 Task: Create a due date automation trigger when advanced on, on the wednesday after a card is due add fields without custom field "Resume" set to a number greater than 1 and lower or equal to 10 at 11:00 AM.
Action: Mouse moved to (814, 256)
Screenshot: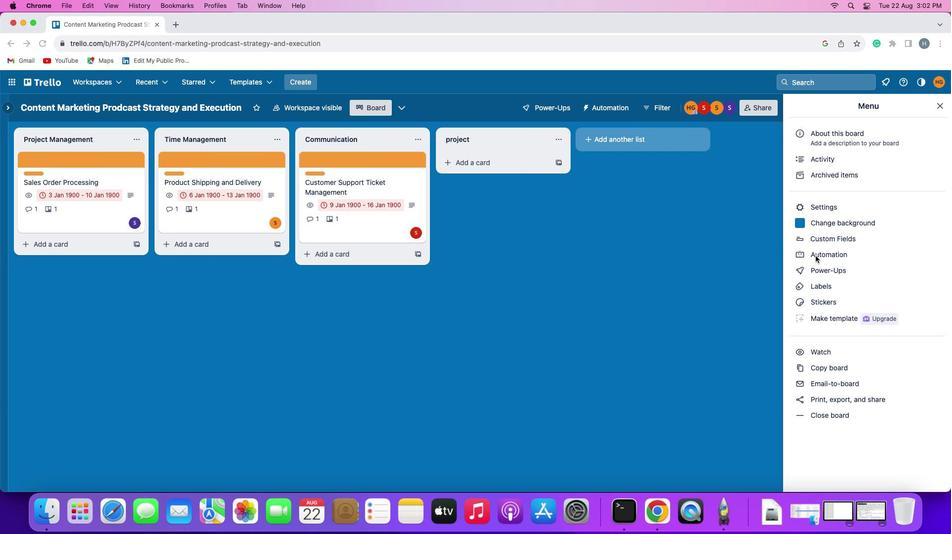 
Action: Mouse pressed left at (814, 256)
Screenshot: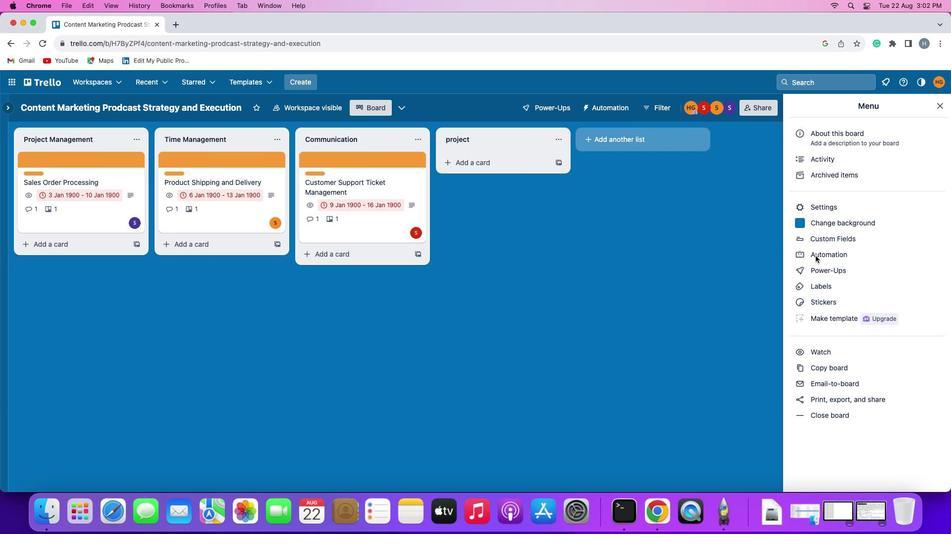 
Action: Mouse pressed left at (814, 256)
Screenshot: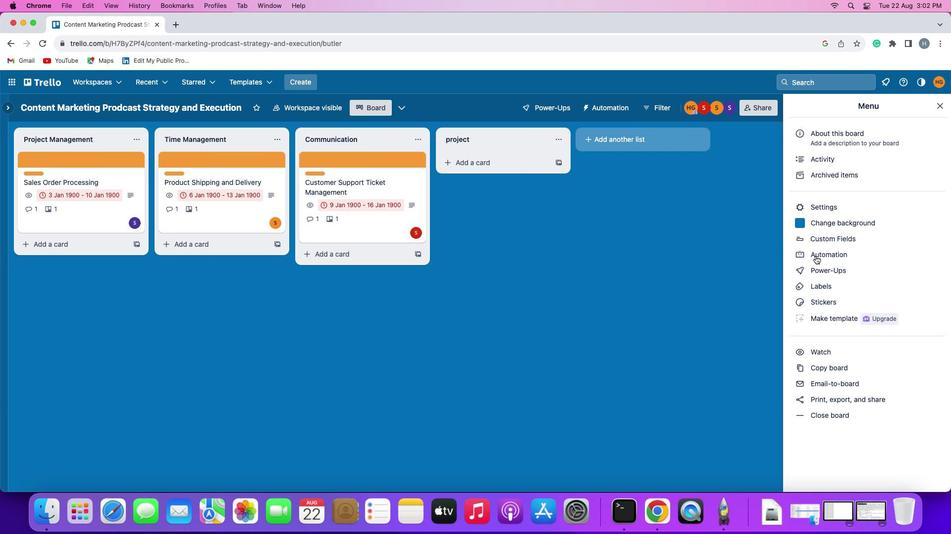 
Action: Mouse moved to (74, 230)
Screenshot: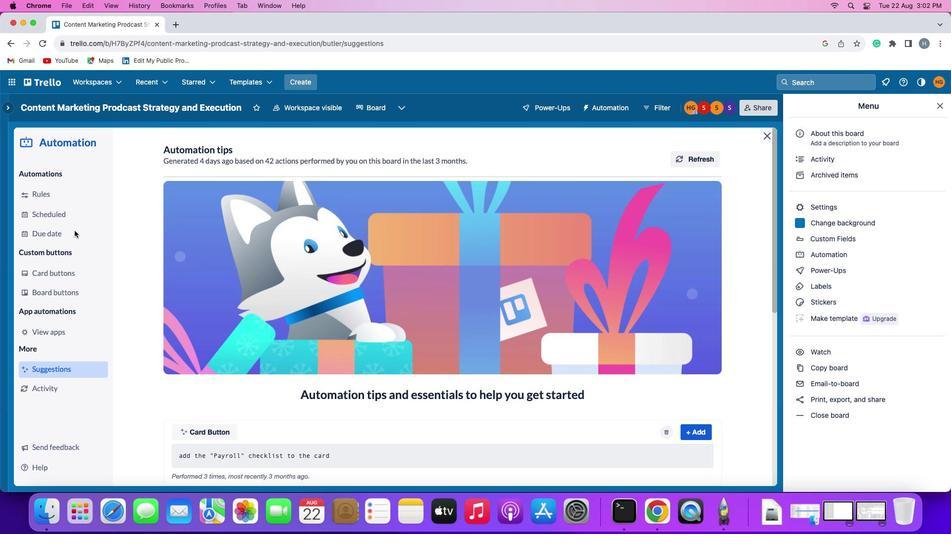 
Action: Mouse pressed left at (74, 230)
Screenshot: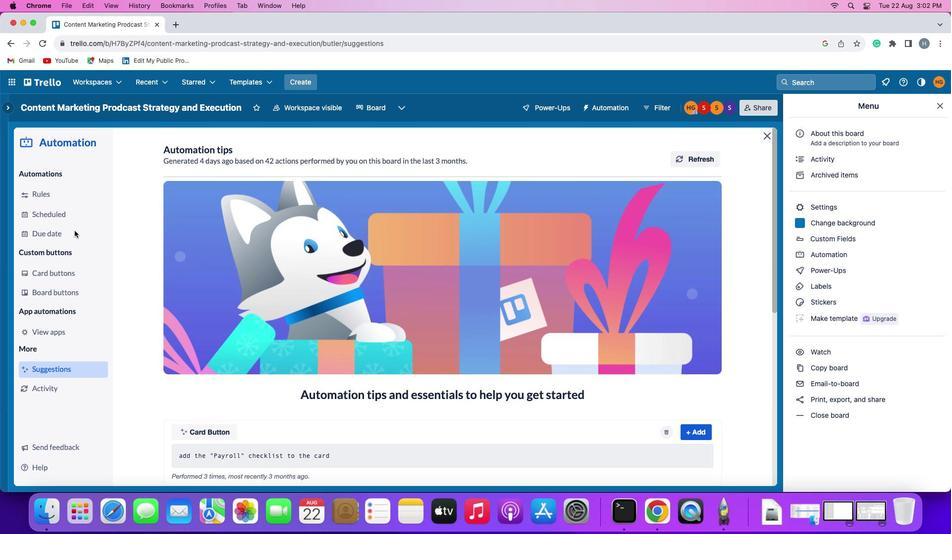 
Action: Mouse moved to (654, 150)
Screenshot: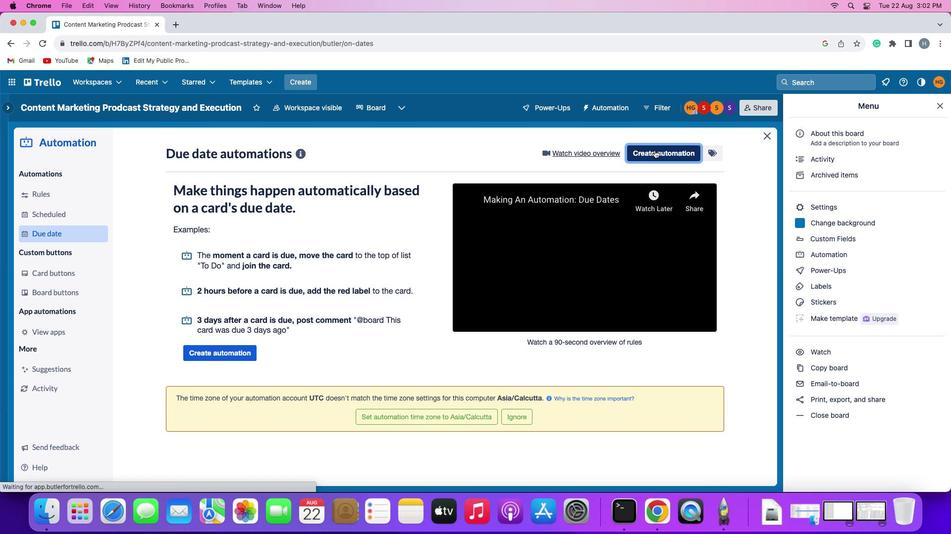 
Action: Mouse pressed left at (654, 150)
Screenshot: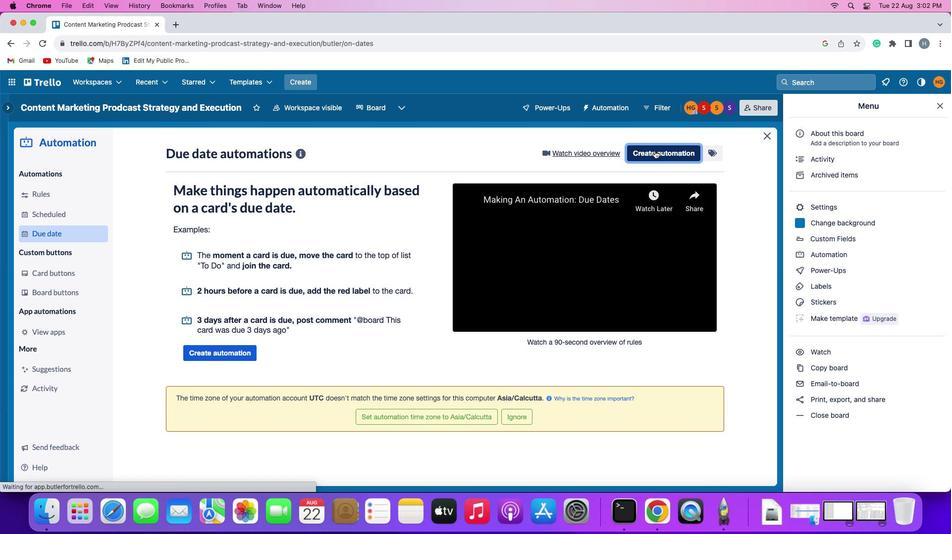 
Action: Mouse moved to (193, 250)
Screenshot: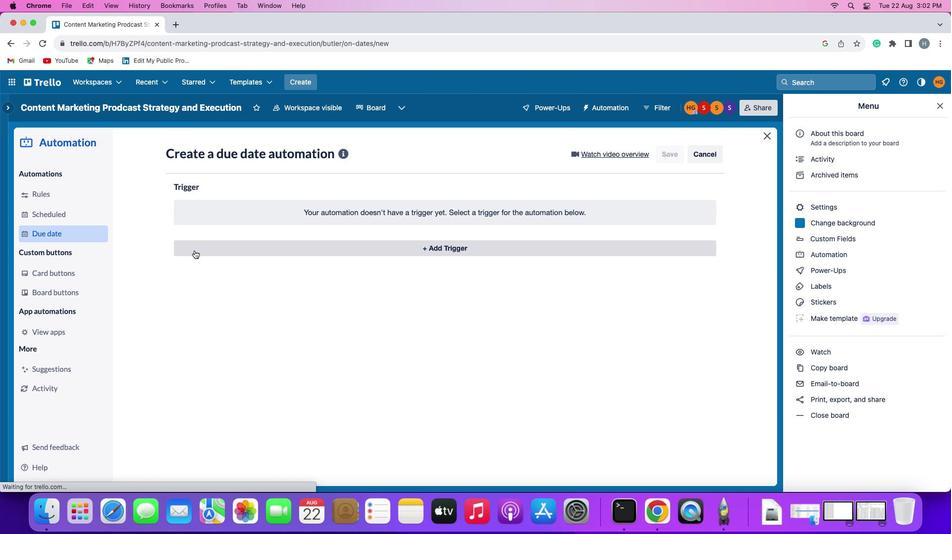 
Action: Mouse pressed left at (193, 250)
Screenshot: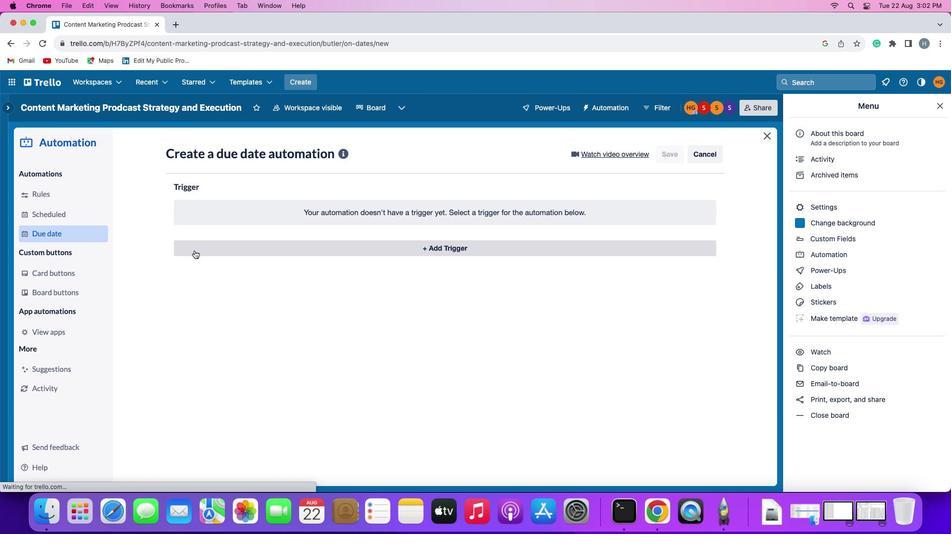 
Action: Mouse moved to (206, 434)
Screenshot: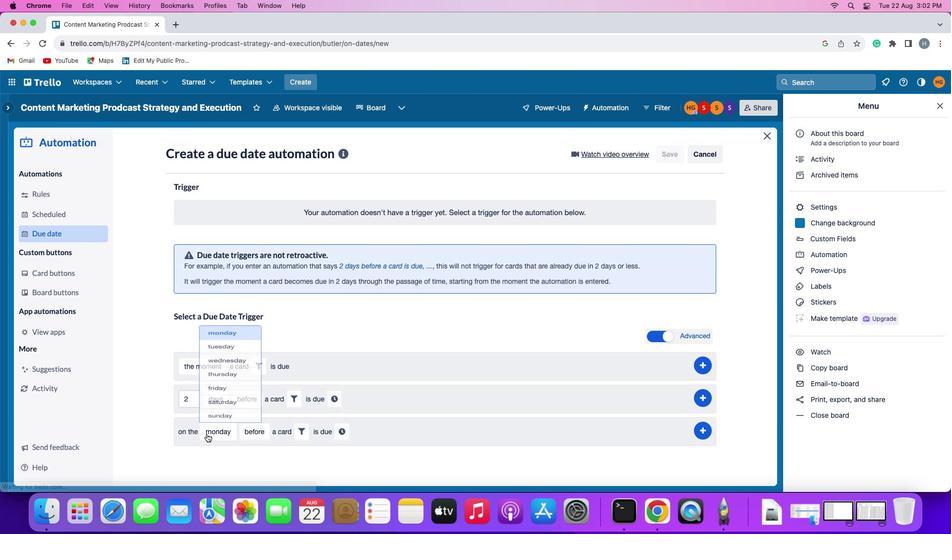 
Action: Mouse pressed left at (206, 434)
Screenshot: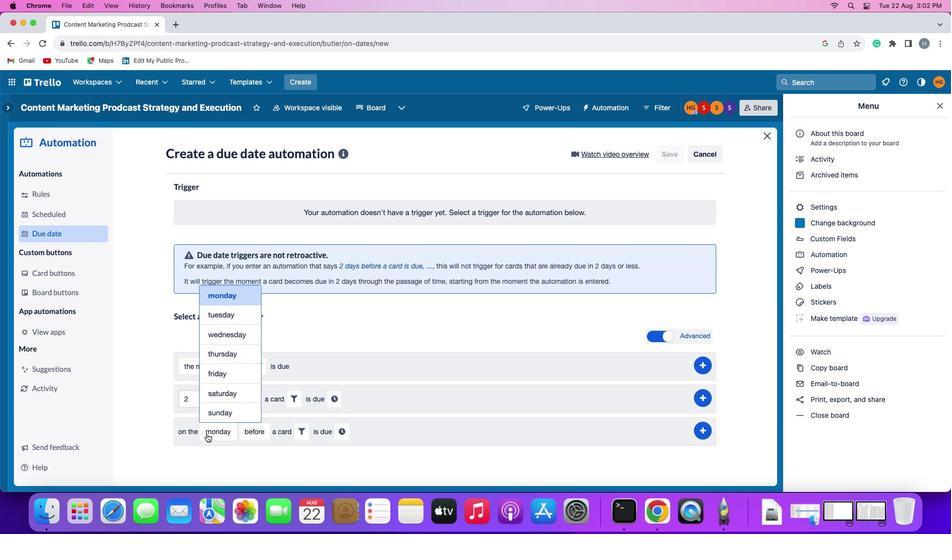 
Action: Mouse moved to (227, 332)
Screenshot: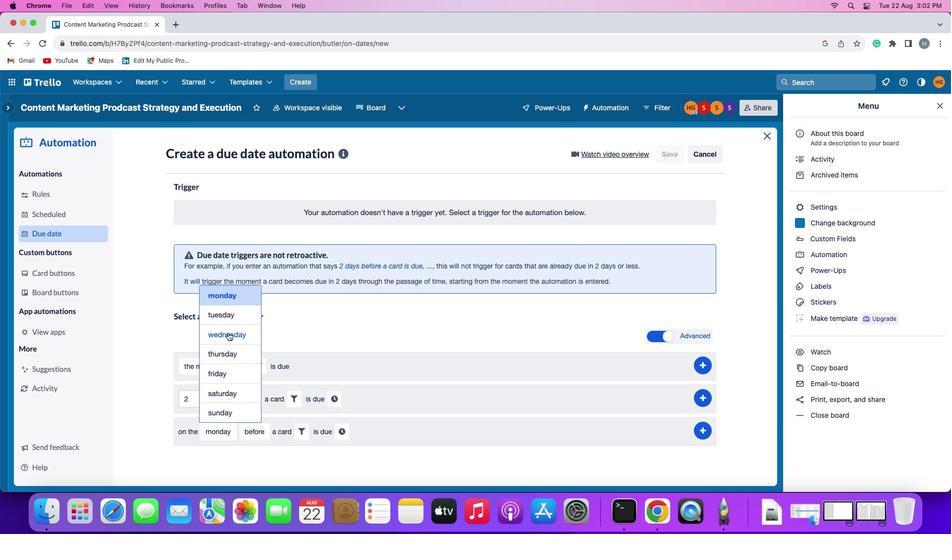 
Action: Mouse pressed left at (227, 332)
Screenshot: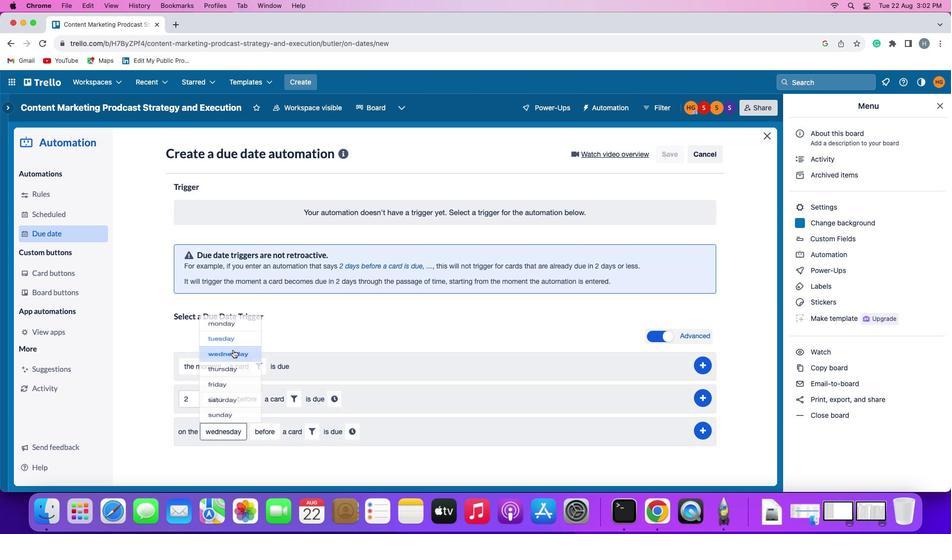 
Action: Mouse moved to (264, 423)
Screenshot: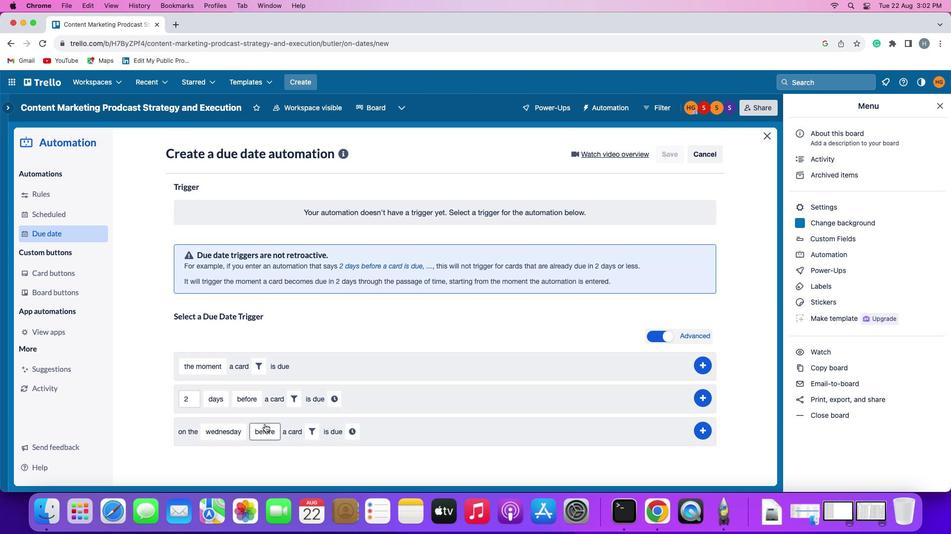 
Action: Mouse pressed left at (264, 423)
Screenshot: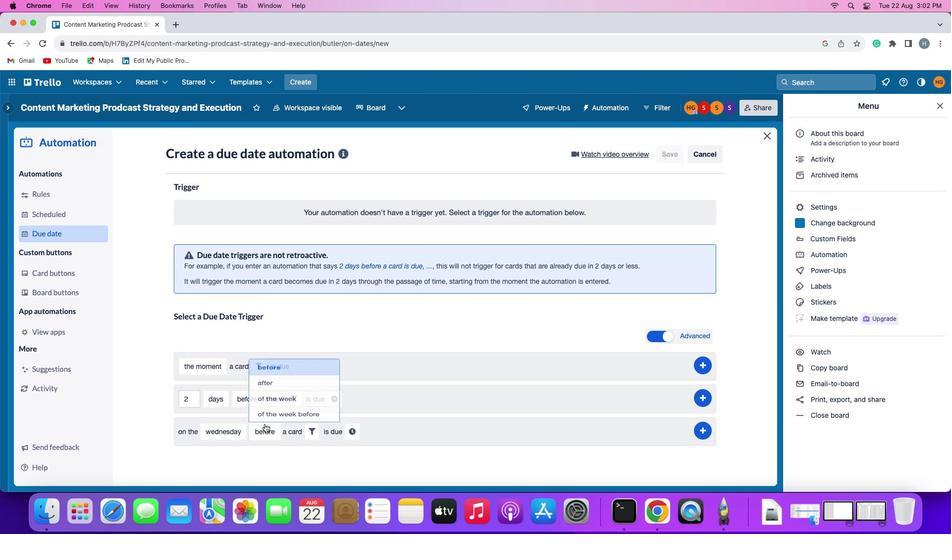 
Action: Mouse moved to (275, 378)
Screenshot: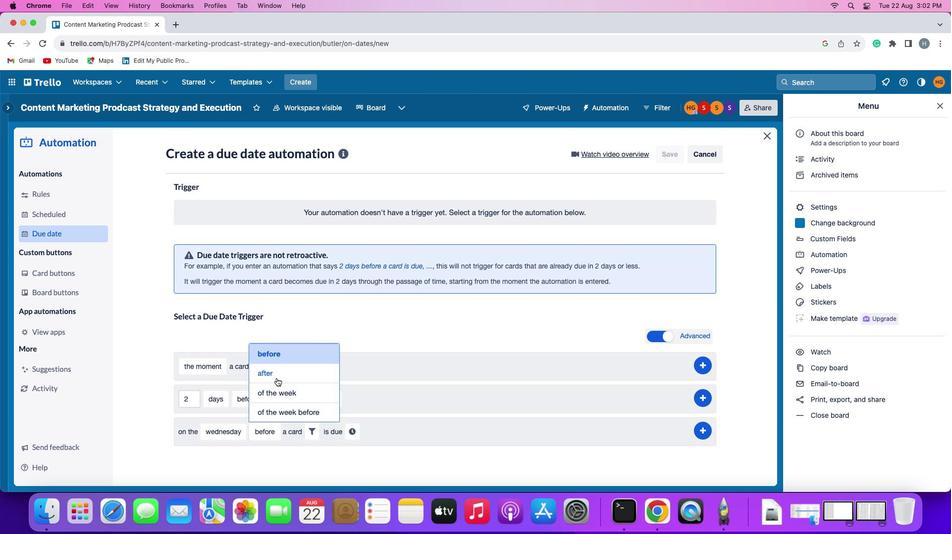 
Action: Mouse pressed left at (275, 378)
Screenshot: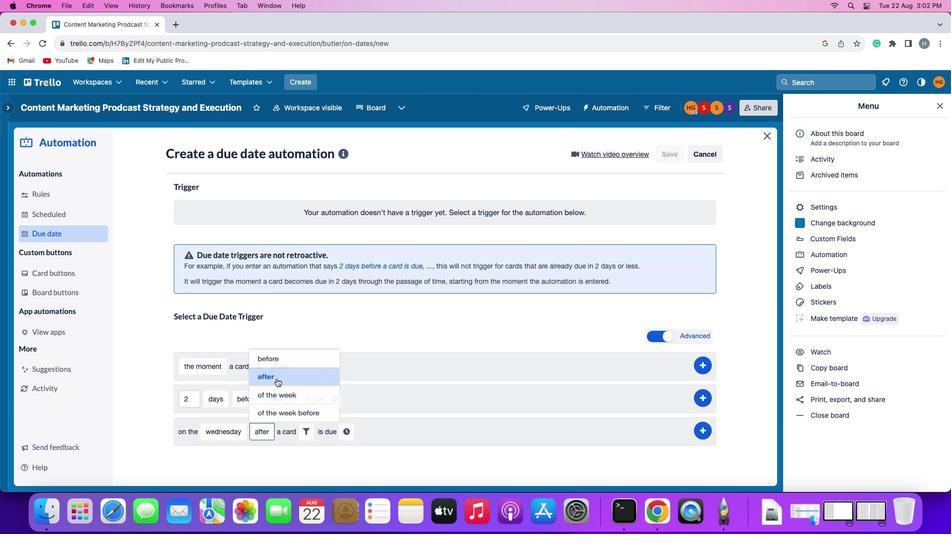 
Action: Mouse moved to (301, 427)
Screenshot: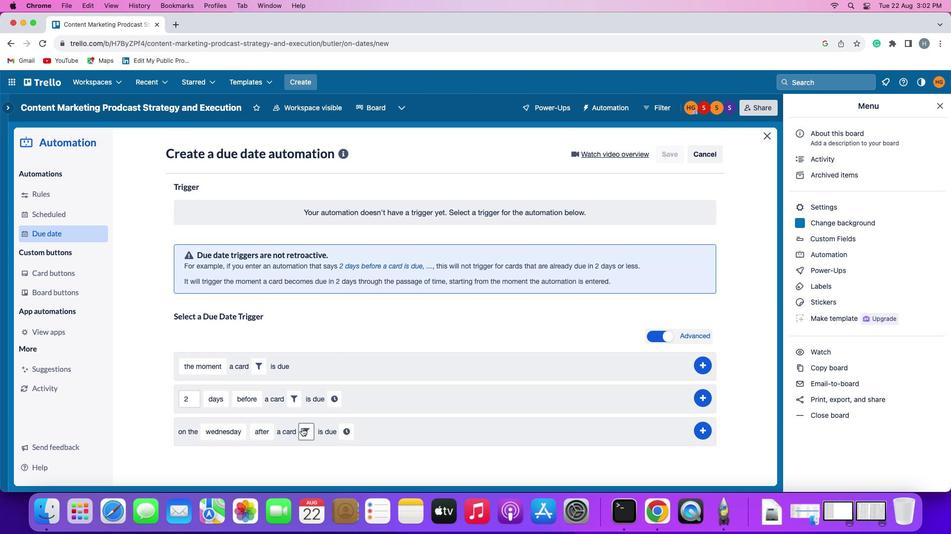 
Action: Mouse pressed left at (301, 427)
Screenshot: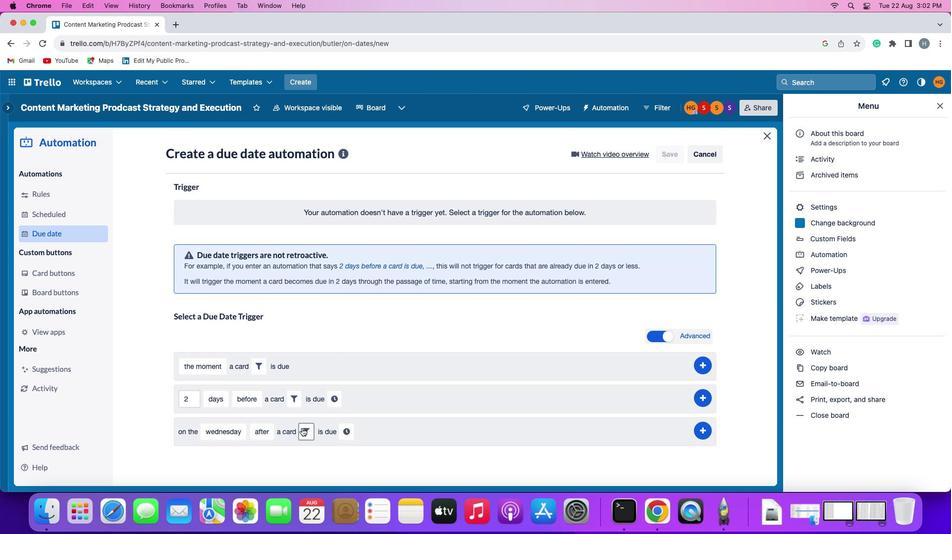 
Action: Mouse moved to (467, 463)
Screenshot: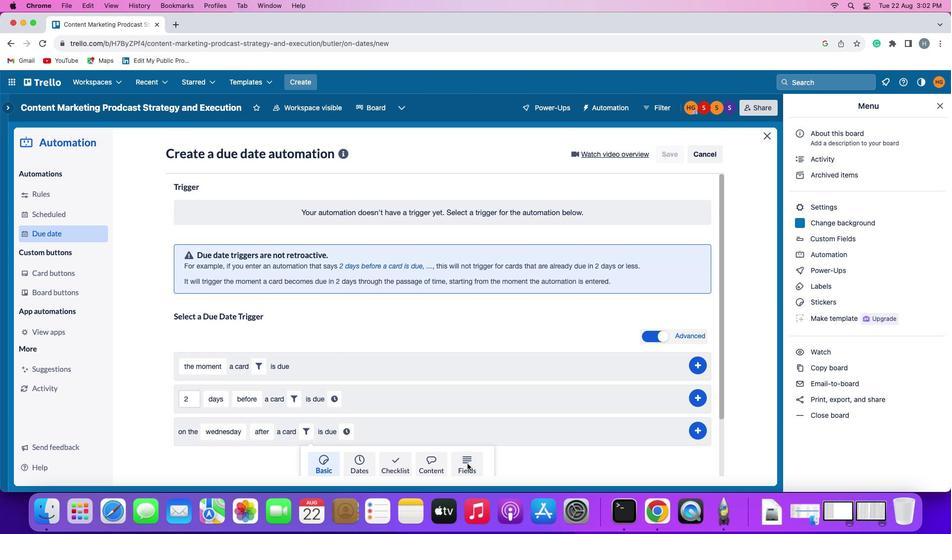 
Action: Mouse pressed left at (467, 463)
Screenshot: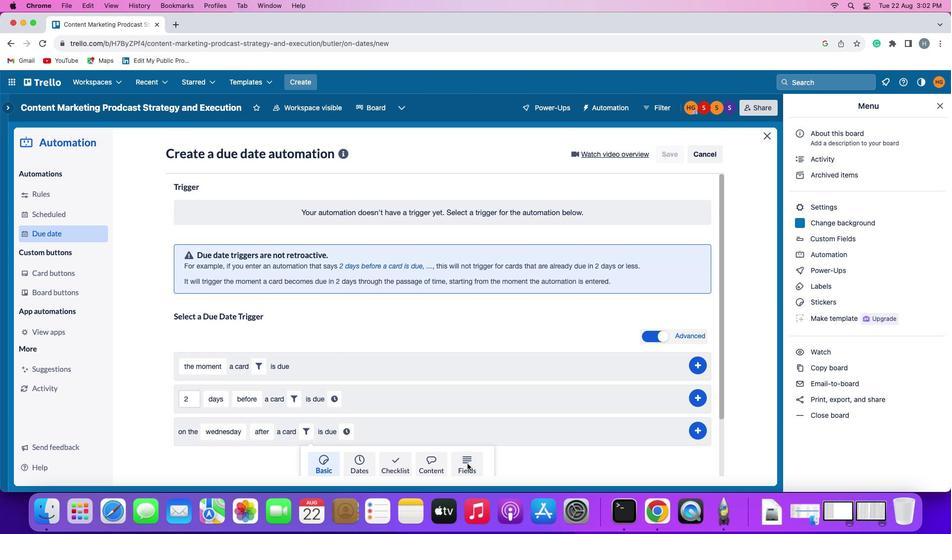 
Action: Mouse moved to (284, 454)
Screenshot: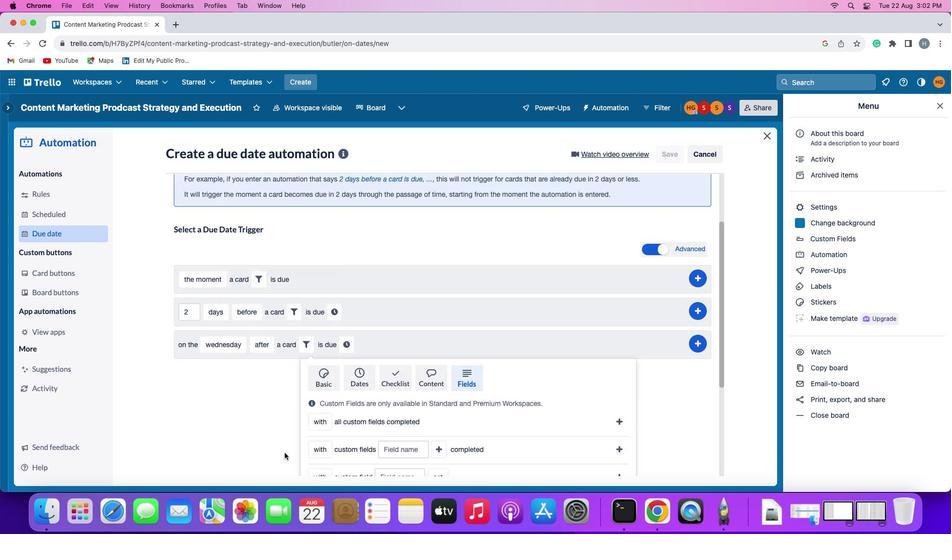 
Action: Mouse scrolled (284, 454) with delta (0, 0)
Screenshot: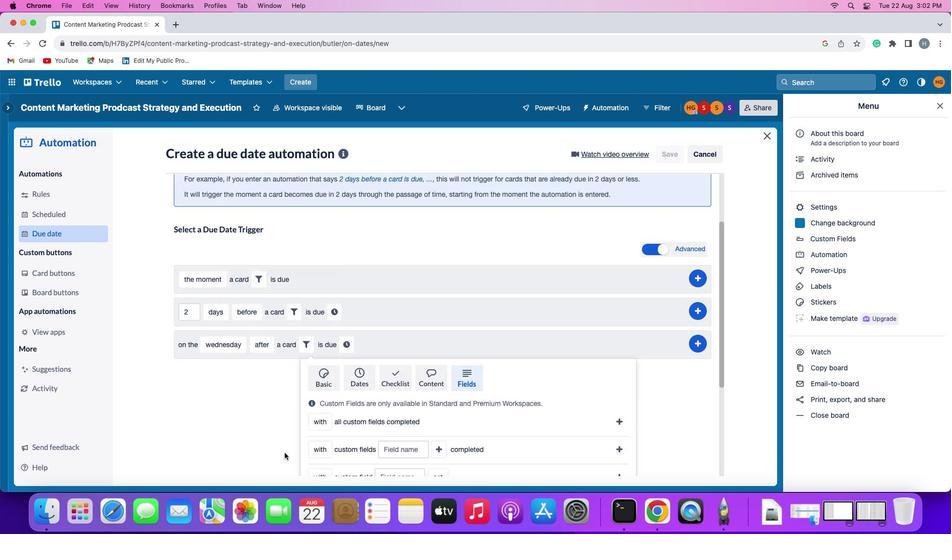 
Action: Mouse scrolled (284, 454) with delta (0, 0)
Screenshot: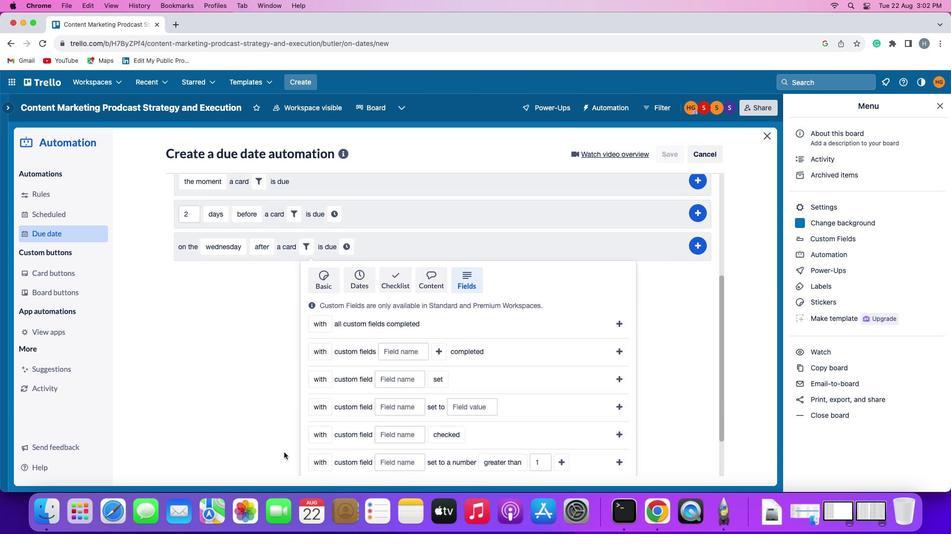 
Action: Mouse scrolled (284, 454) with delta (0, -1)
Screenshot: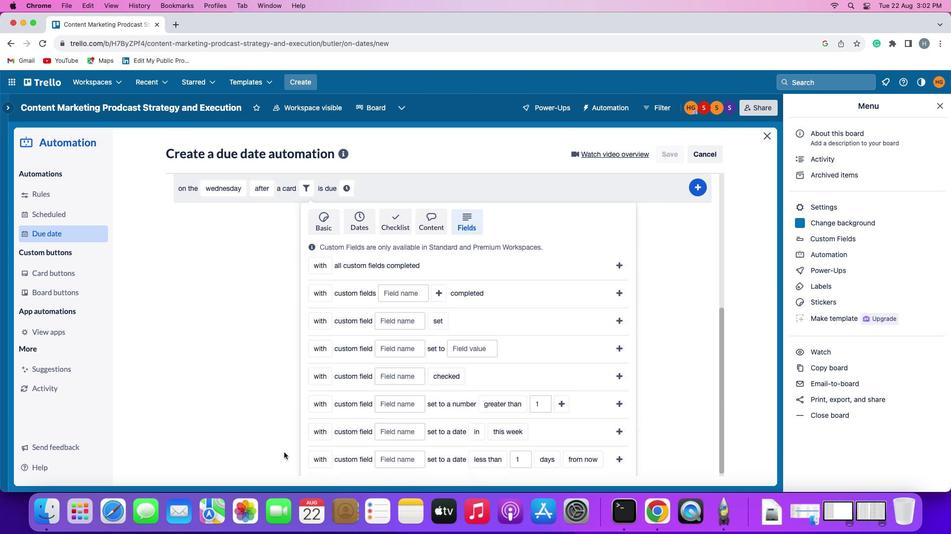 
Action: Mouse scrolled (284, 454) with delta (0, -2)
Screenshot: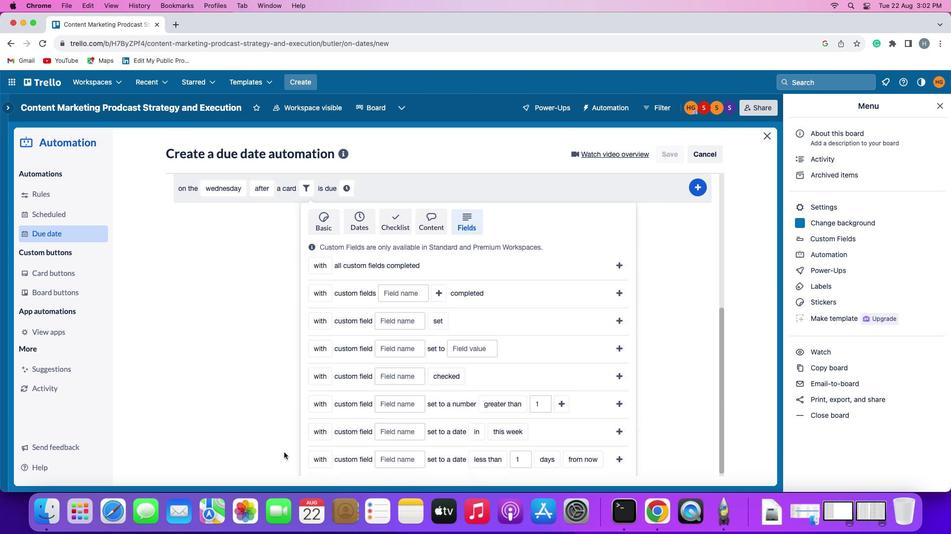 
Action: Mouse moved to (284, 453)
Screenshot: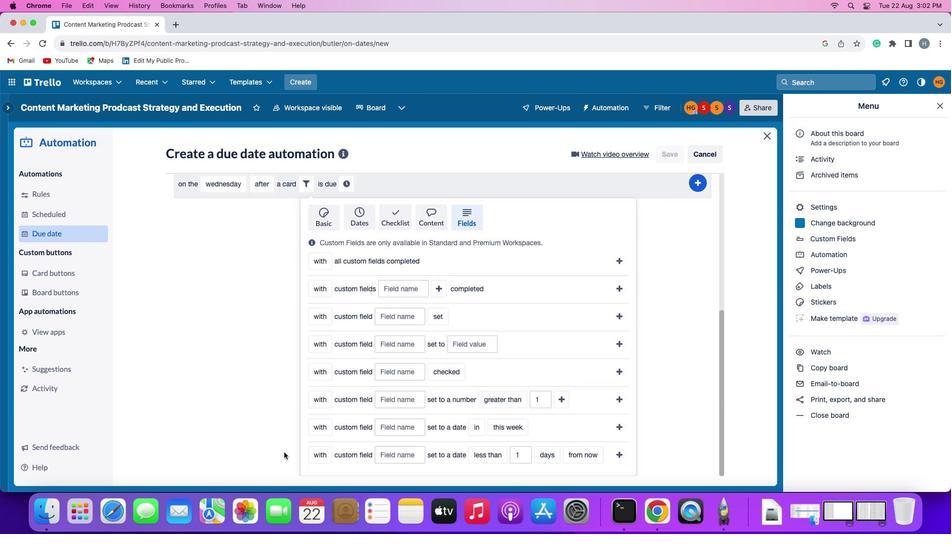 
Action: Mouse scrolled (284, 453) with delta (0, -2)
Screenshot: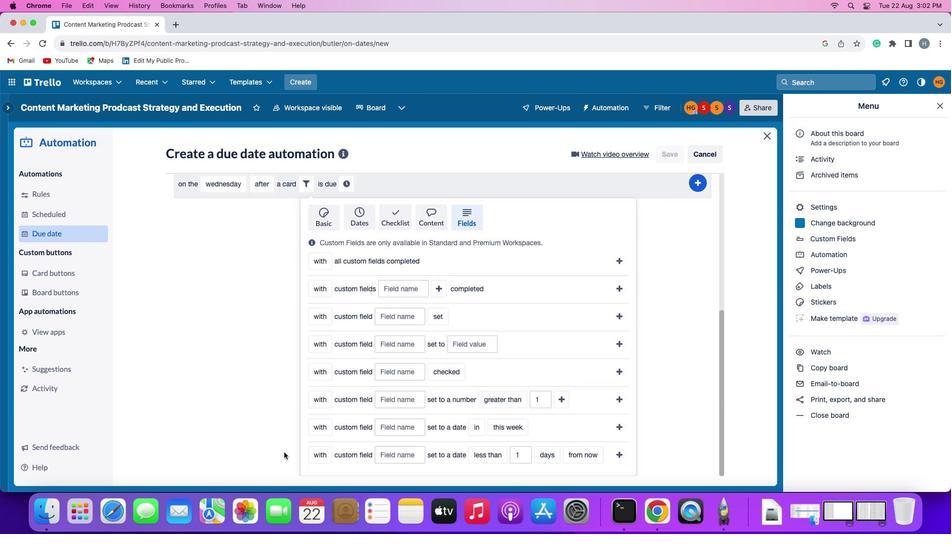 
Action: Mouse moved to (283, 452)
Screenshot: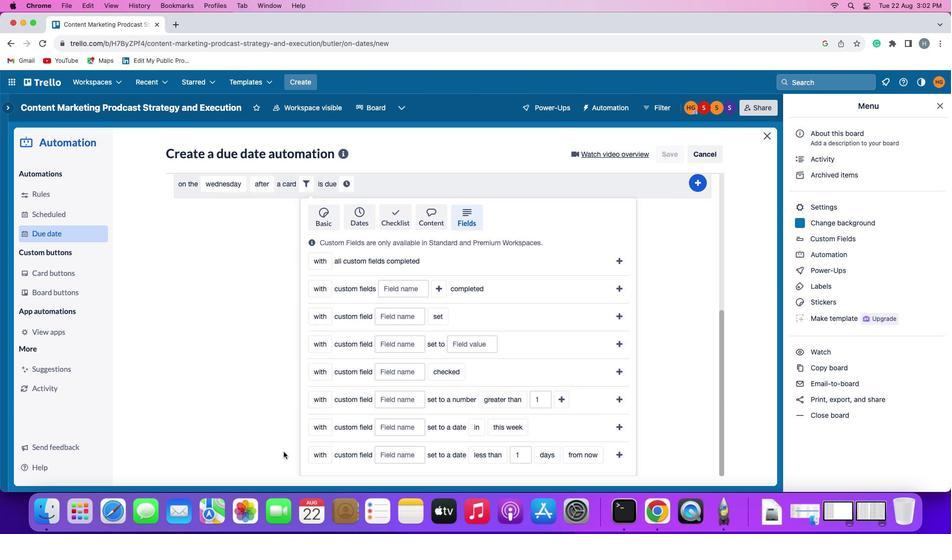 
Action: Mouse scrolled (283, 452) with delta (0, 0)
Screenshot: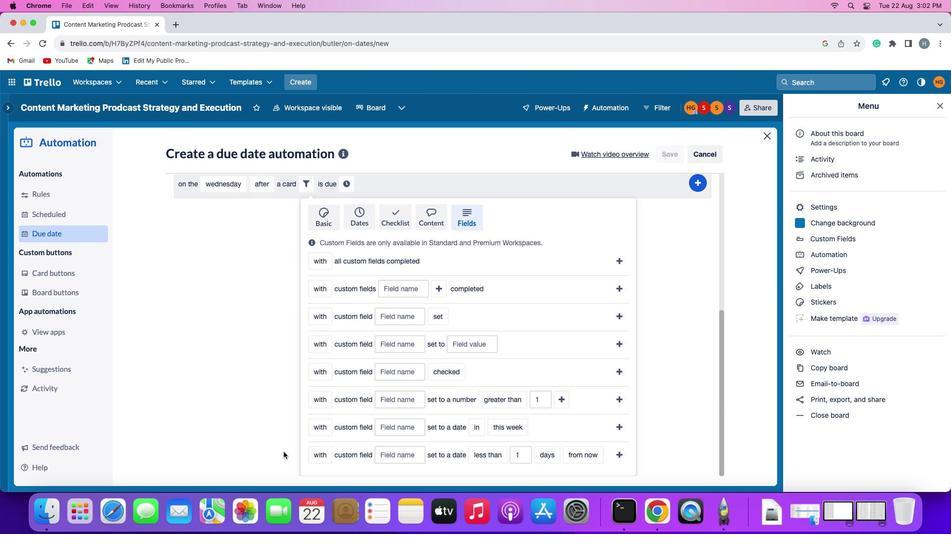 
Action: Mouse moved to (283, 452)
Screenshot: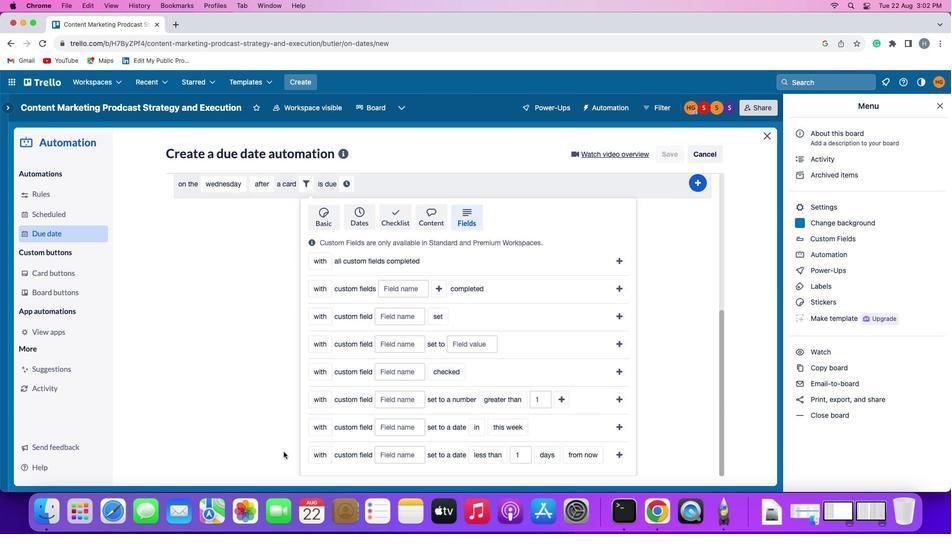 
Action: Mouse scrolled (283, 452) with delta (0, 0)
Screenshot: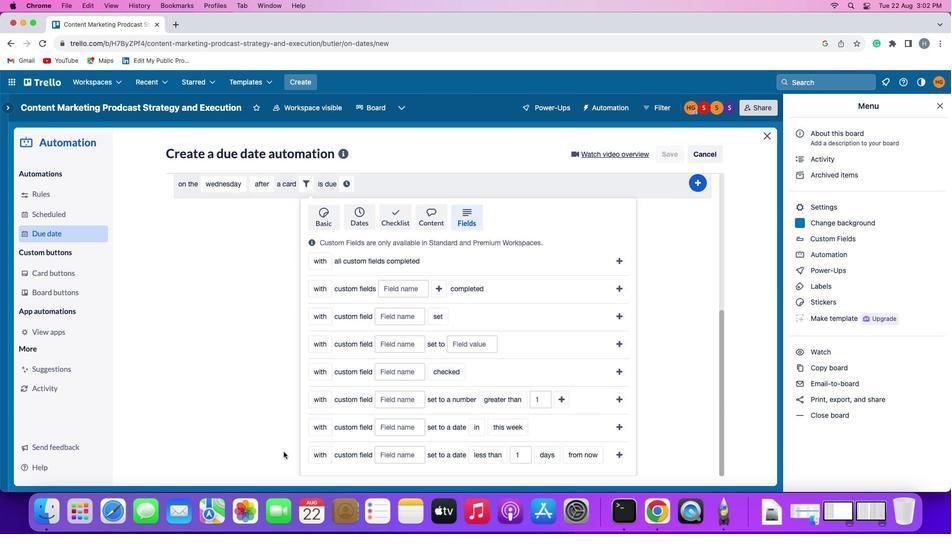 
Action: Mouse scrolled (283, 452) with delta (0, -1)
Screenshot: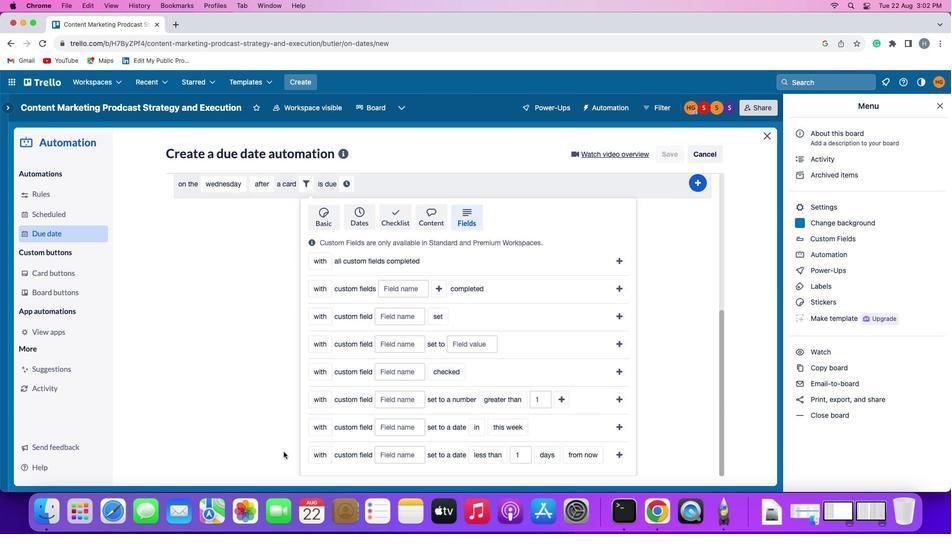 
Action: Mouse scrolled (283, 452) with delta (0, -2)
Screenshot: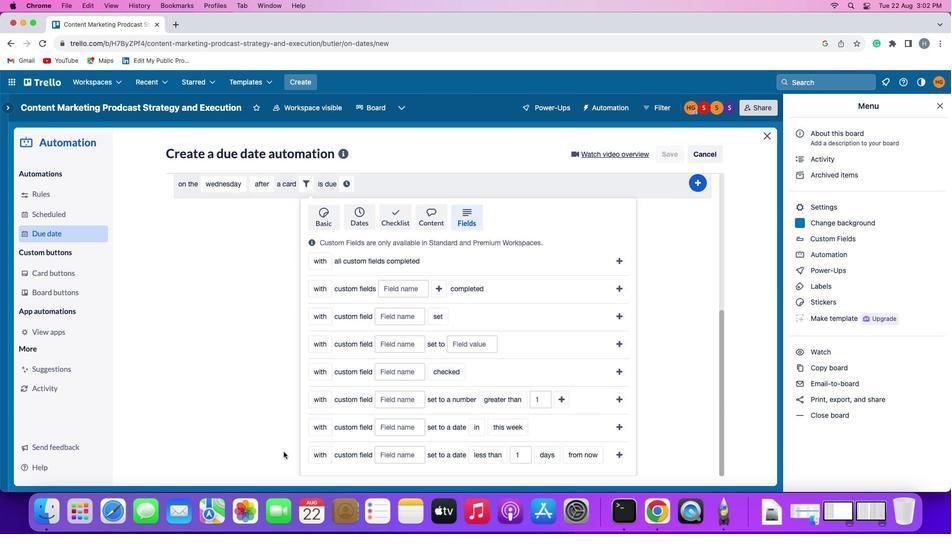 
Action: Mouse scrolled (283, 452) with delta (0, -2)
Screenshot: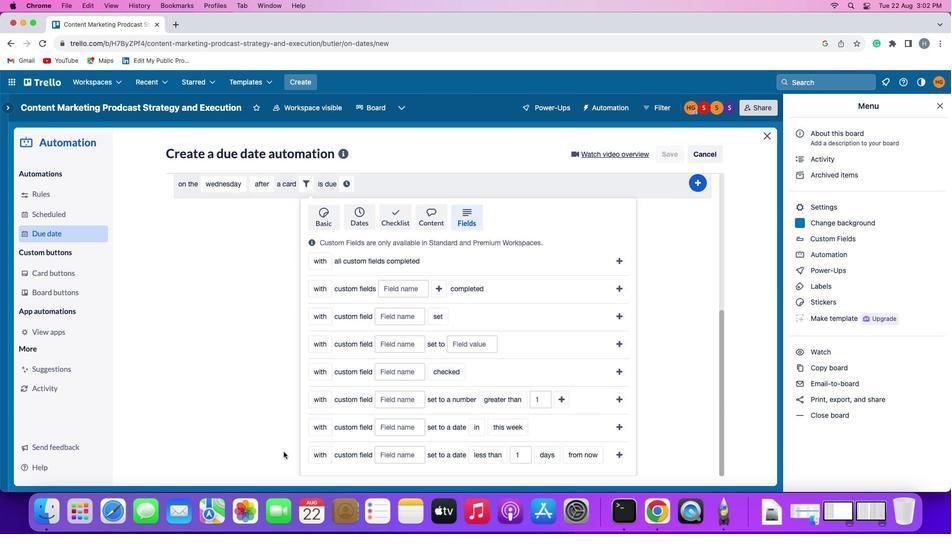 
Action: Mouse scrolled (283, 452) with delta (0, 0)
Screenshot: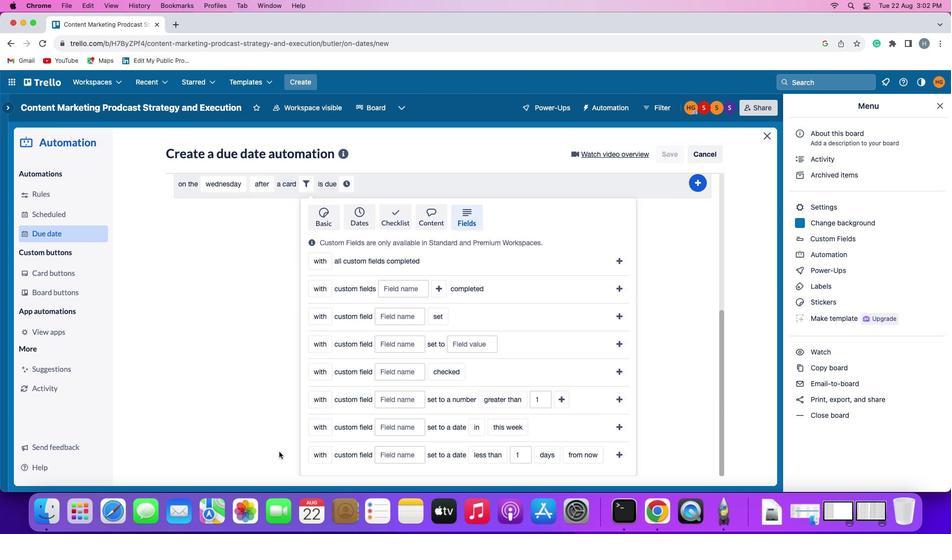 
Action: Mouse scrolled (283, 452) with delta (0, 0)
Screenshot: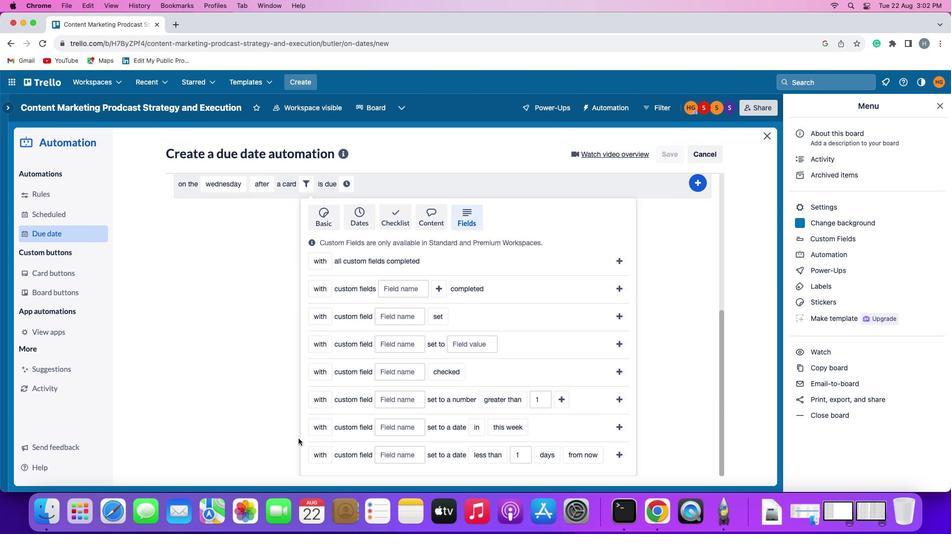
Action: Mouse moved to (318, 401)
Screenshot: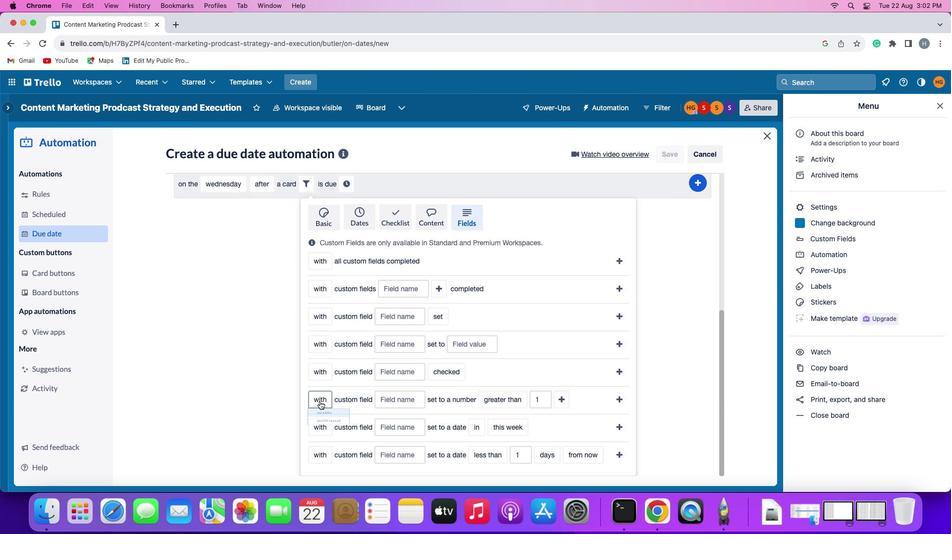 
Action: Mouse pressed left at (318, 401)
Screenshot: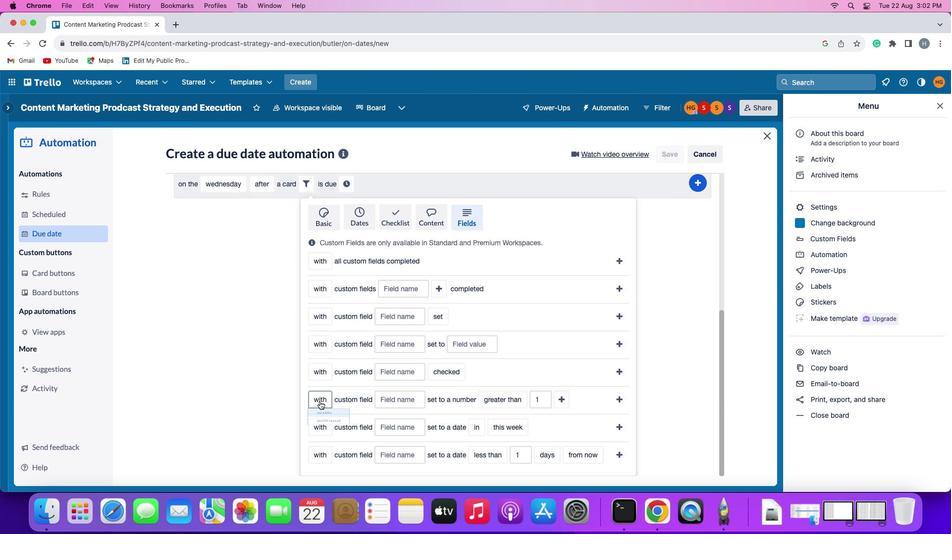 
Action: Mouse moved to (325, 436)
Screenshot: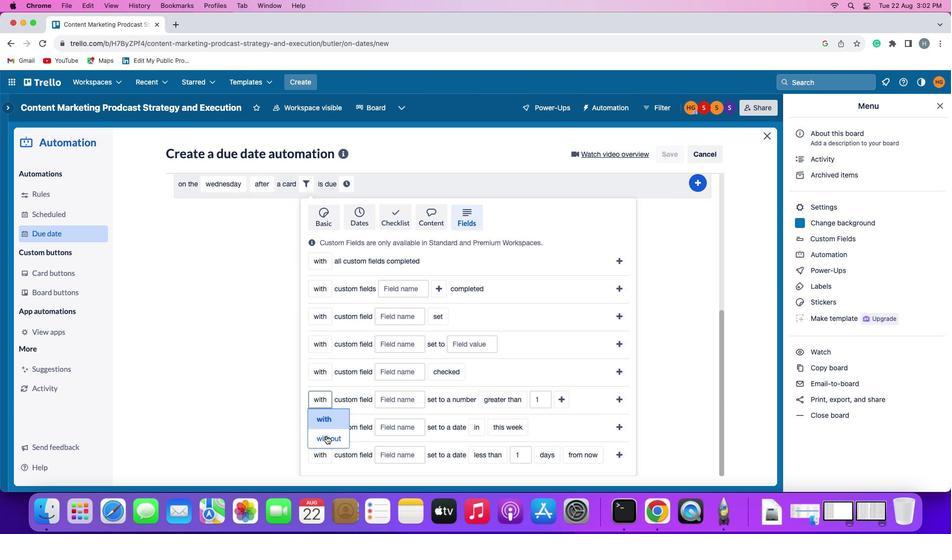 
Action: Mouse pressed left at (325, 436)
Screenshot: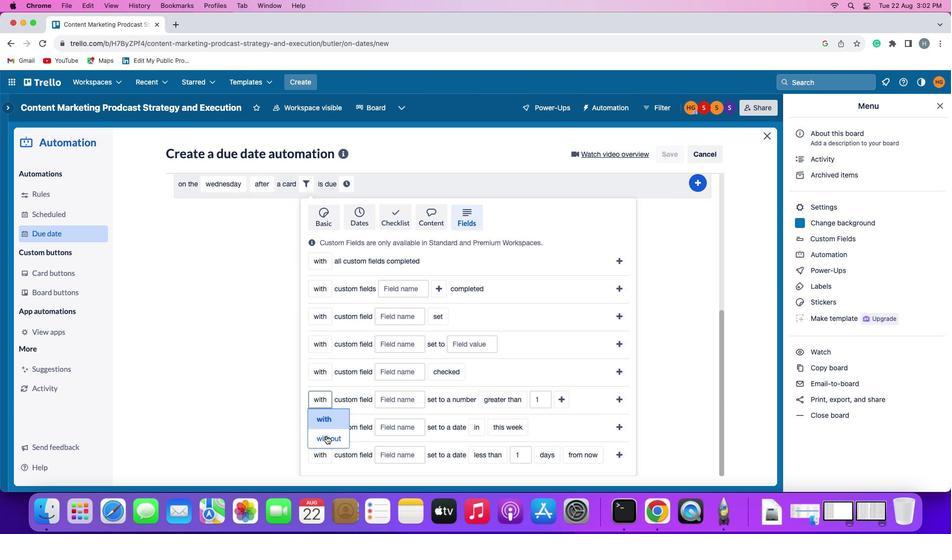 
Action: Mouse moved to (406, 395)
Screenshot: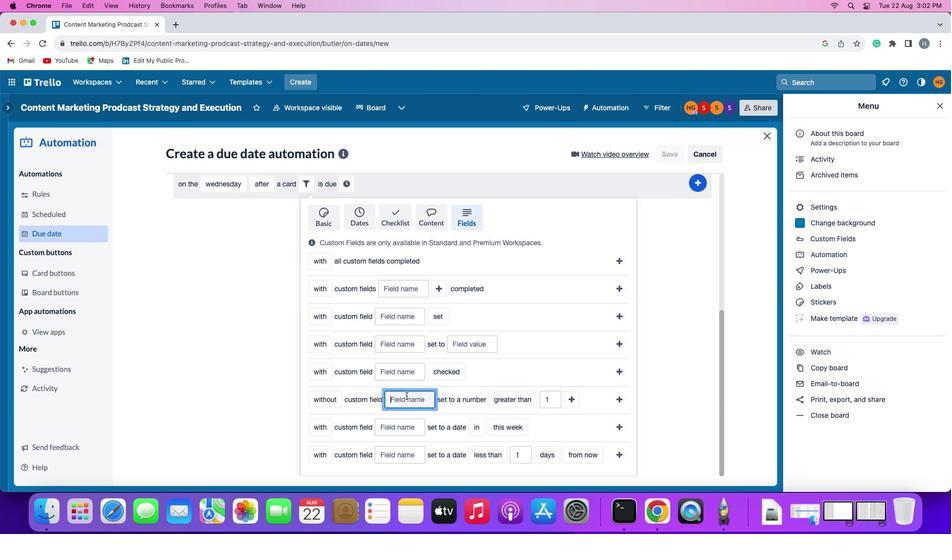
Action: Mouse pressed left at (406, 395)
Screenshot: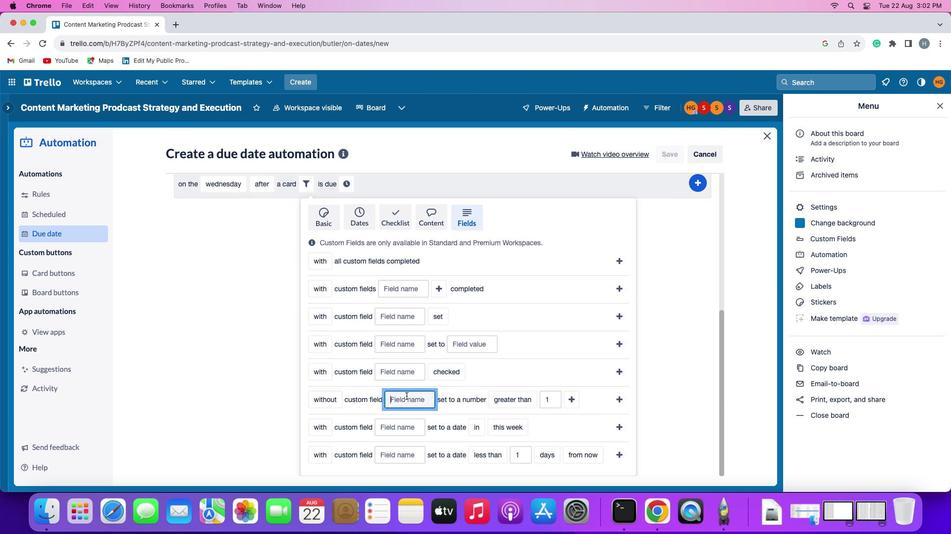 
Action: Key pressed Key.shift'R''e''s'
Screenshot: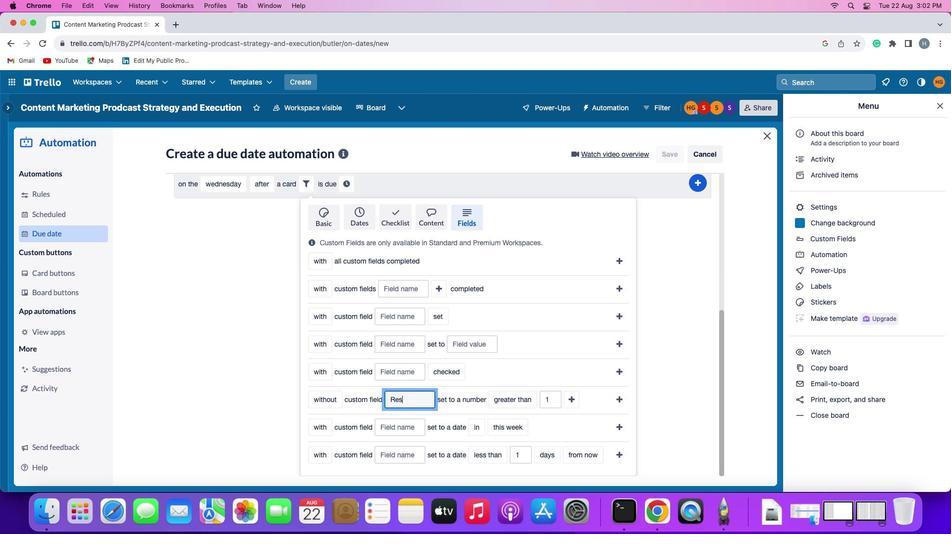 
Action: Mouse moved to (406, 396)
Screenshot: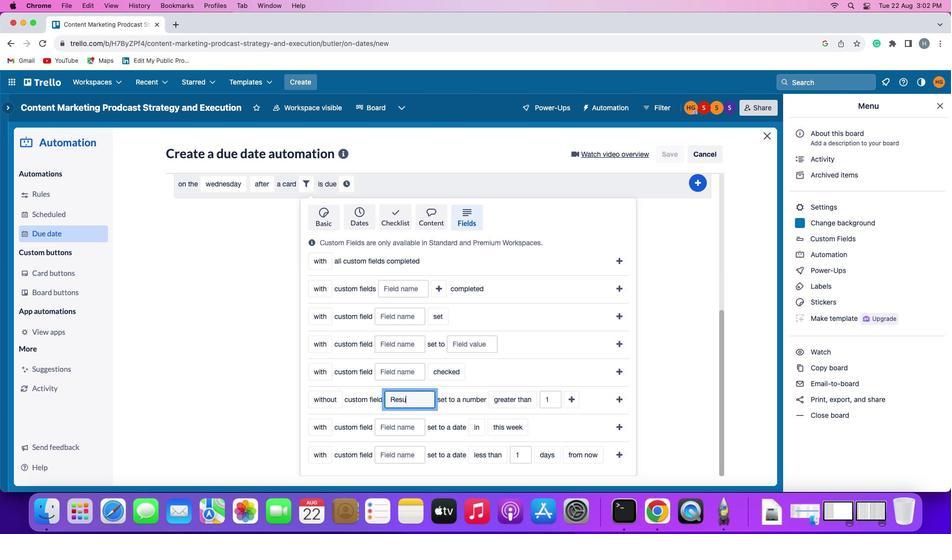 
Action: Key pressed 'u''m''e'
Screenshot: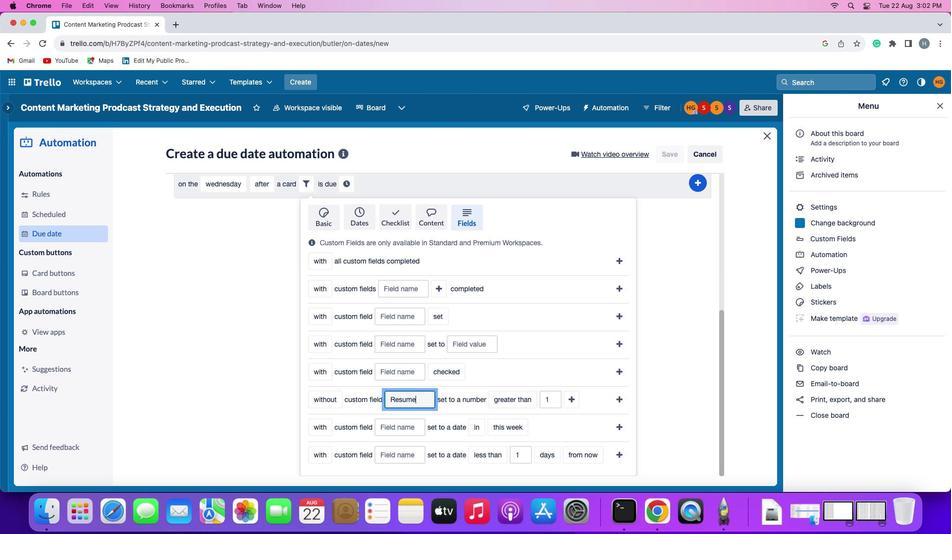 
Action: Mouse moved to (580, 394)
Screenshot: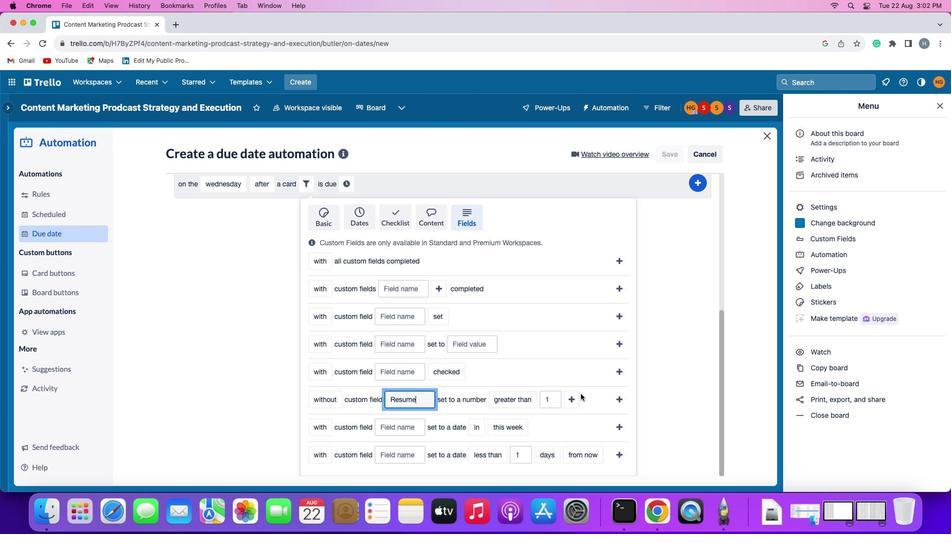 
Action: Mouse pressed left at (580, 394)
Screenshot: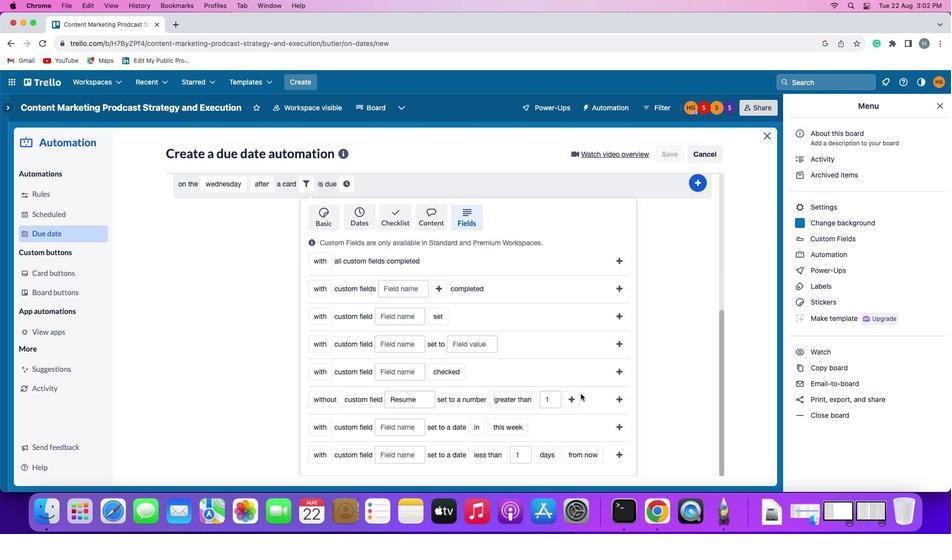 
Action: Mouse moved to (570, 398)
Screenshot: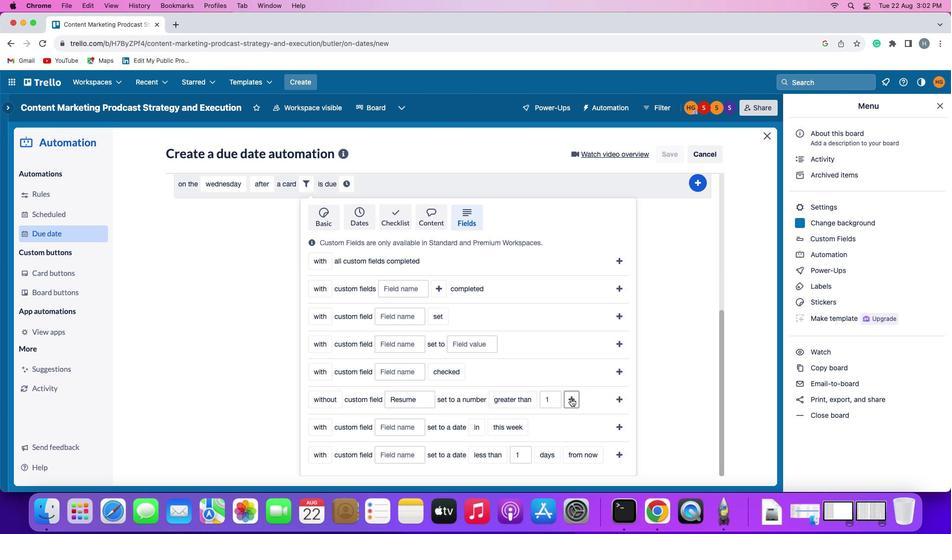 
Action: Mouse pressed left at (570, 398)
Screenshot: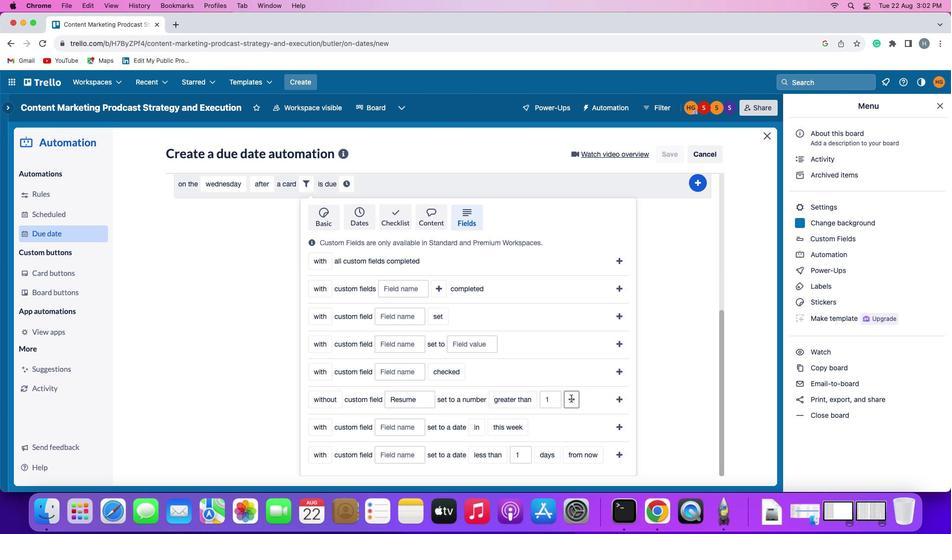 
Action: Mouse moved to (603, 400)
Screenshot: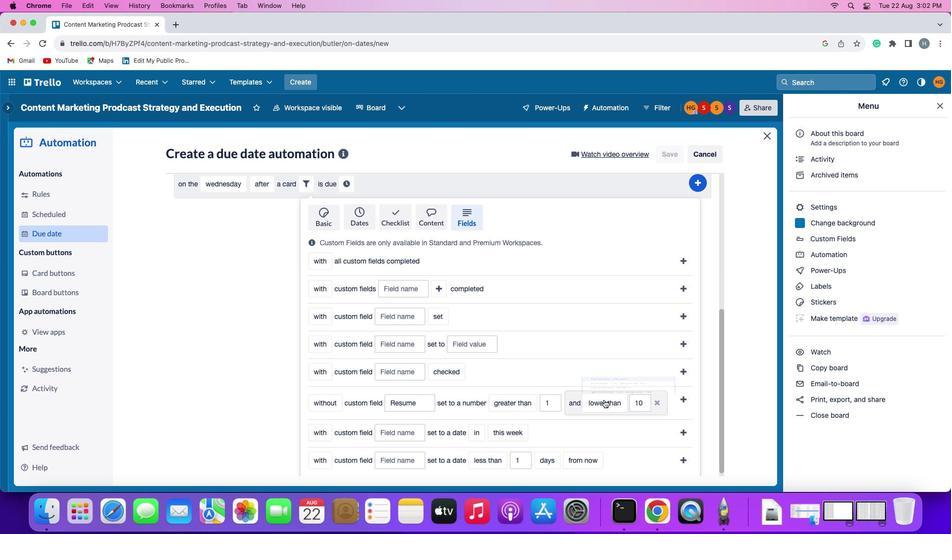 
Action: Mouse pressed left at (603, 400)
Screenshot: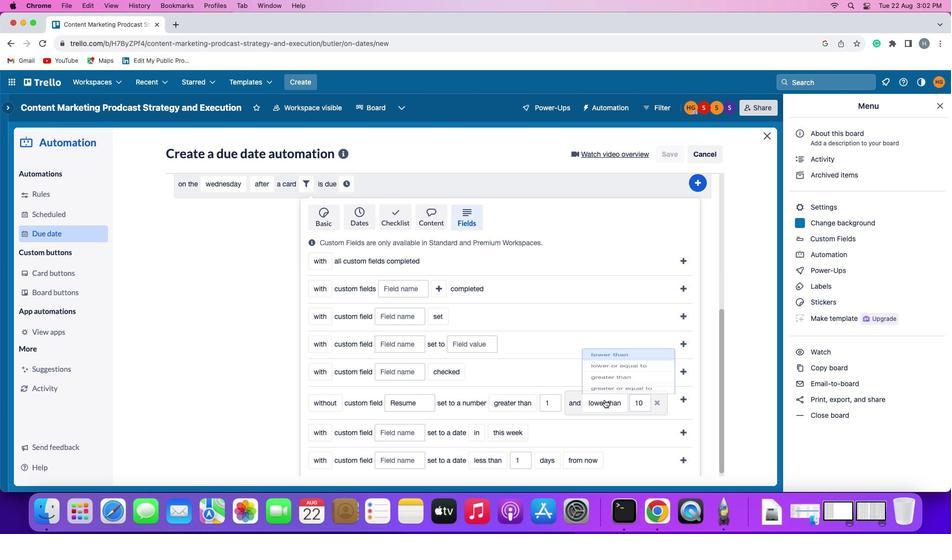 
Action: Mouse moved to (611, 345)
Screenshot: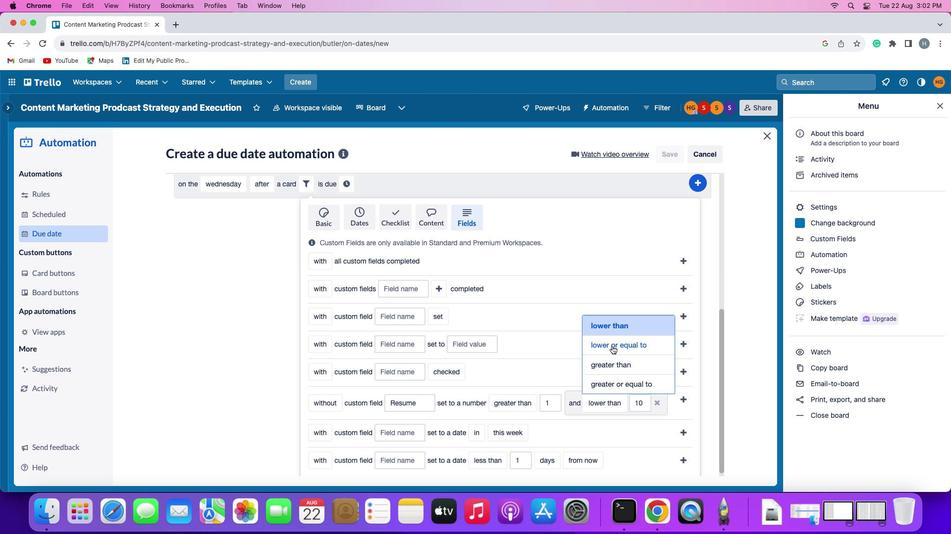 
Action: Mouse pressed left at (611, 345)
Screenshot: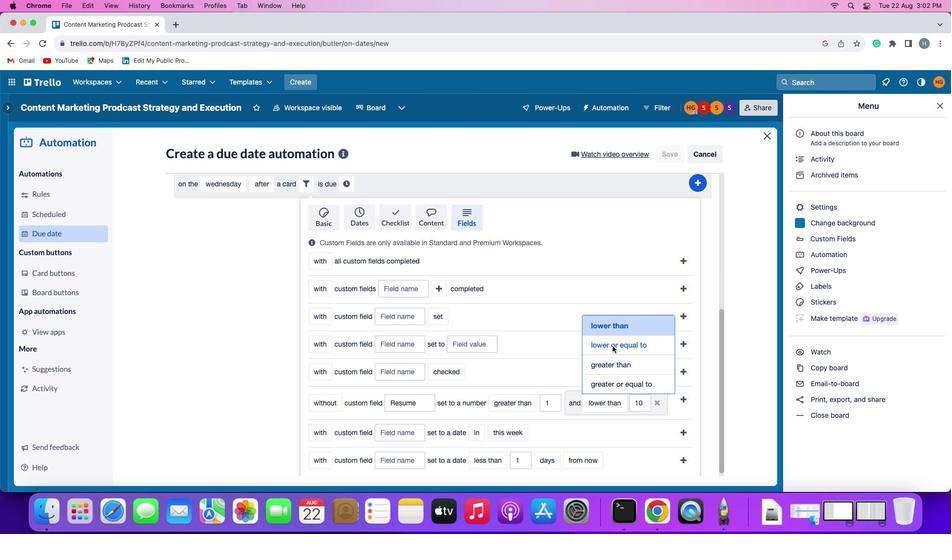 
Action: Mouse moved to (695, 399)
Screenshot: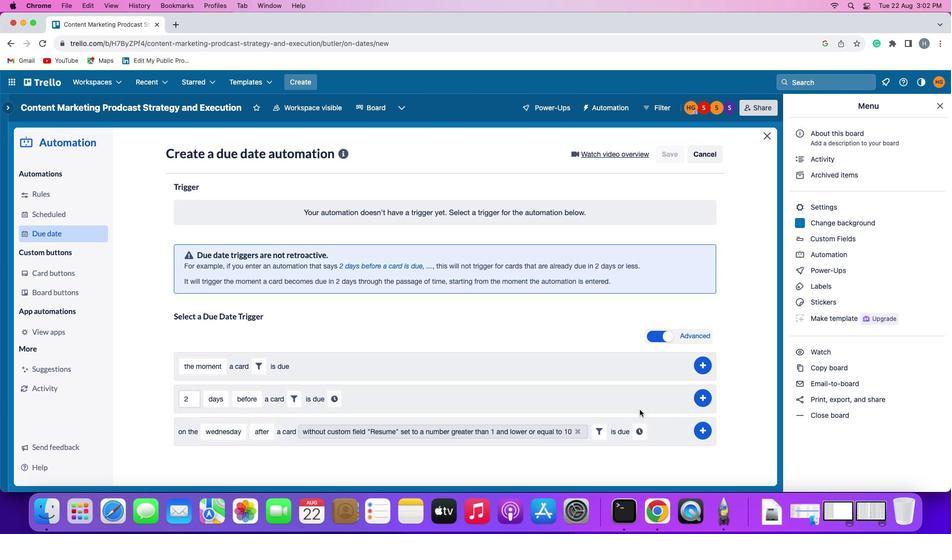 
Action: Mouse pressed left at (695, 399)
Screenshot: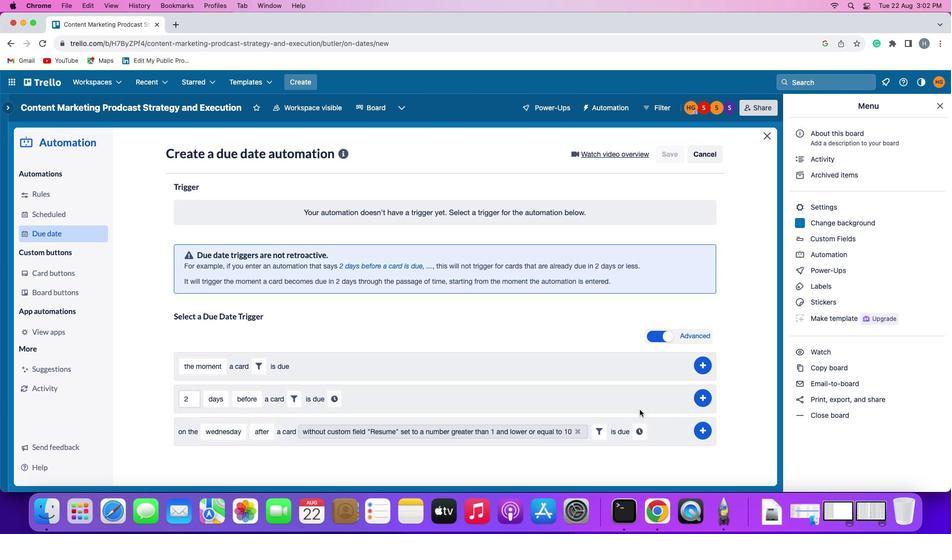 
Action: Mouse moved to (640, 424)
Screenshot: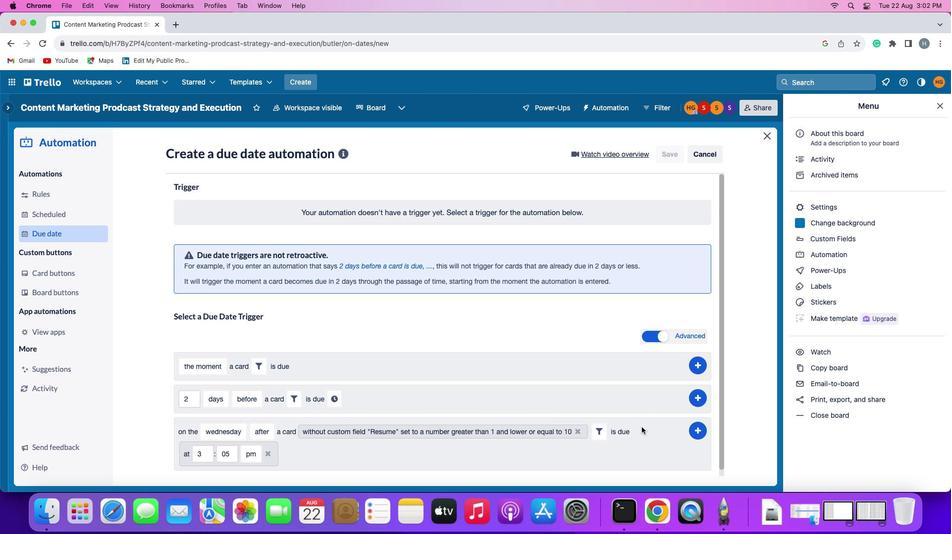 
Action: Mouse pressed left at (640, 424)
Screenshot: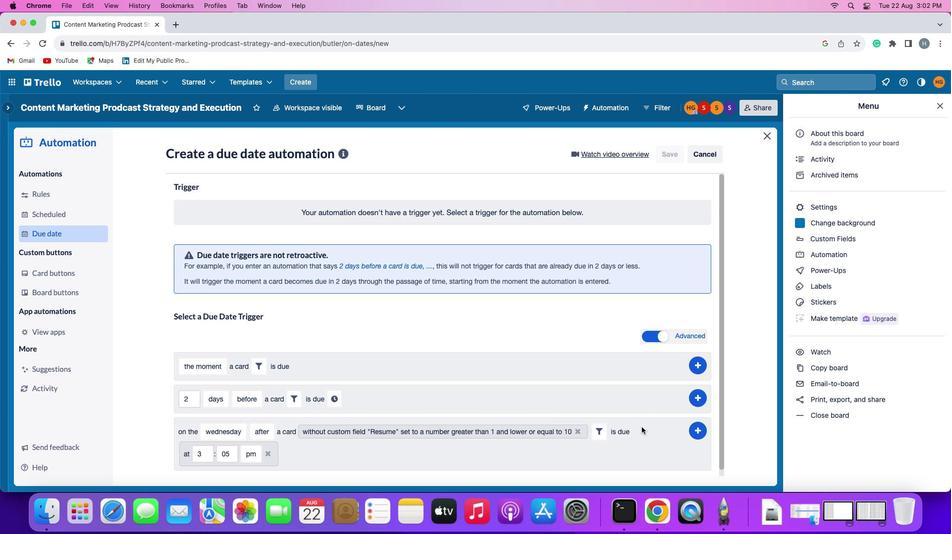 
Action: Mouse moved to (208, 453)
Screenshot: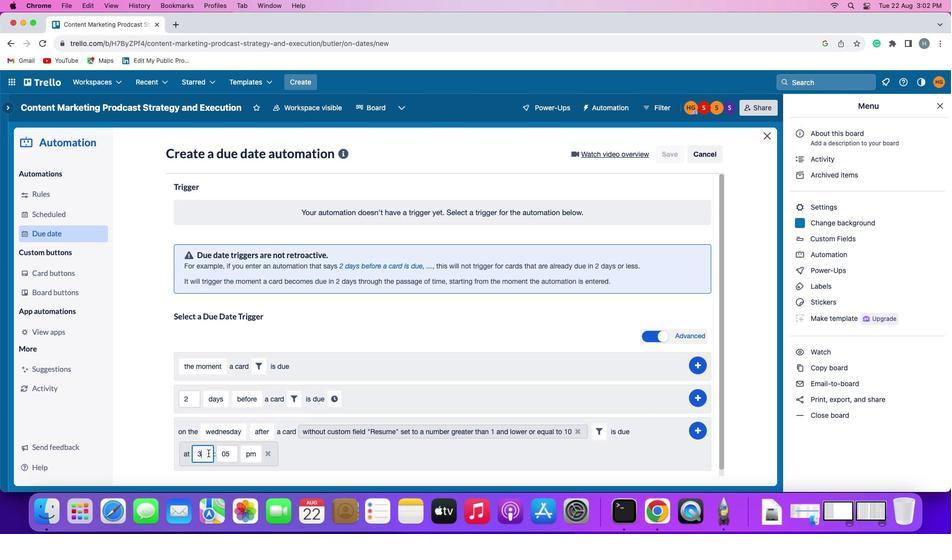 
Action: Mouse pressed left at (208, 453)
Screenshot: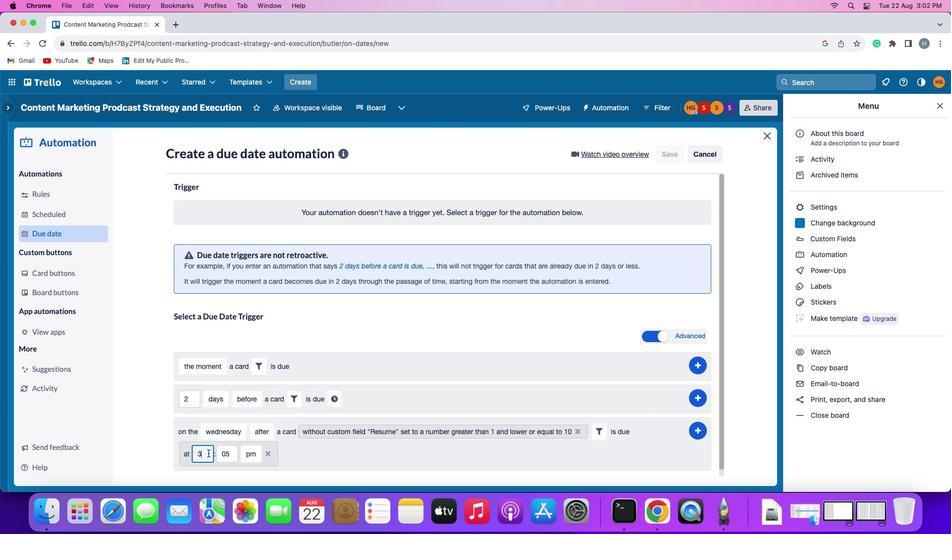 
Action: Mouse moved to (207, 451)
Screenshot: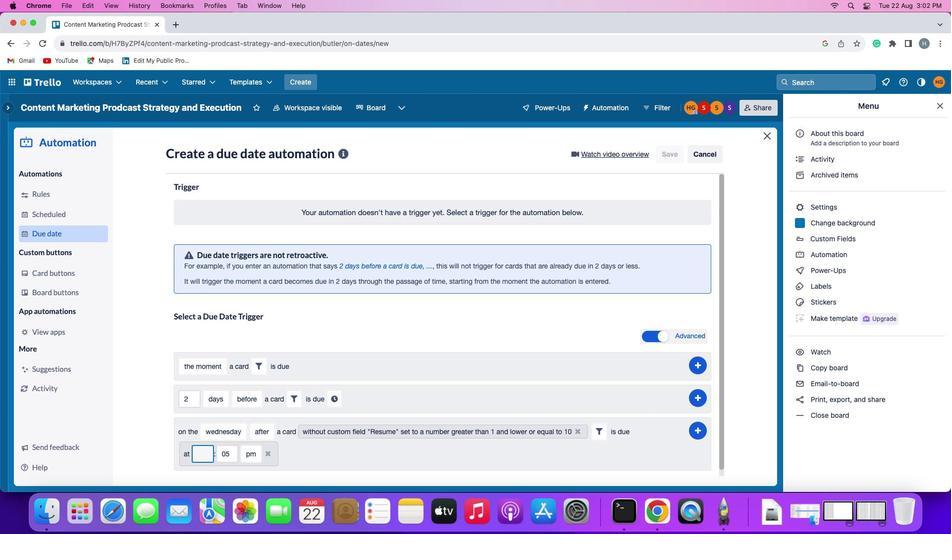 
Action: Key pressed Key.backspace'1''1'
Screenshot: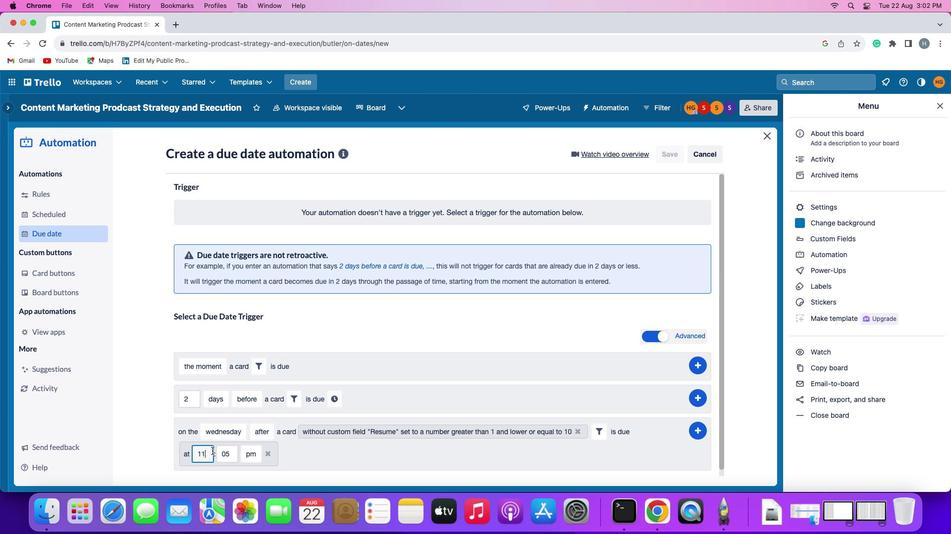 
Action: Mouse moved to (230, 452)
Screenshot: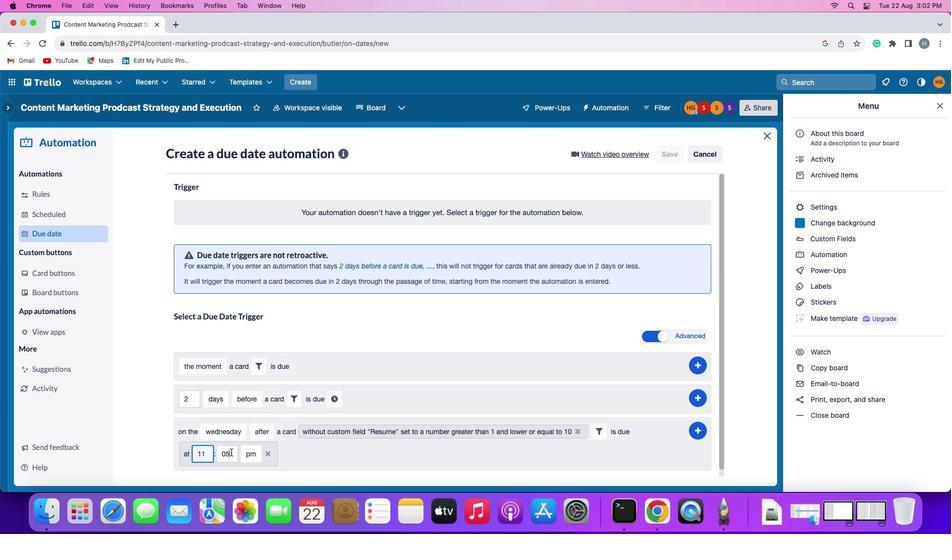 
Action: Mouse pressed left at (230, 452)
Screenshot: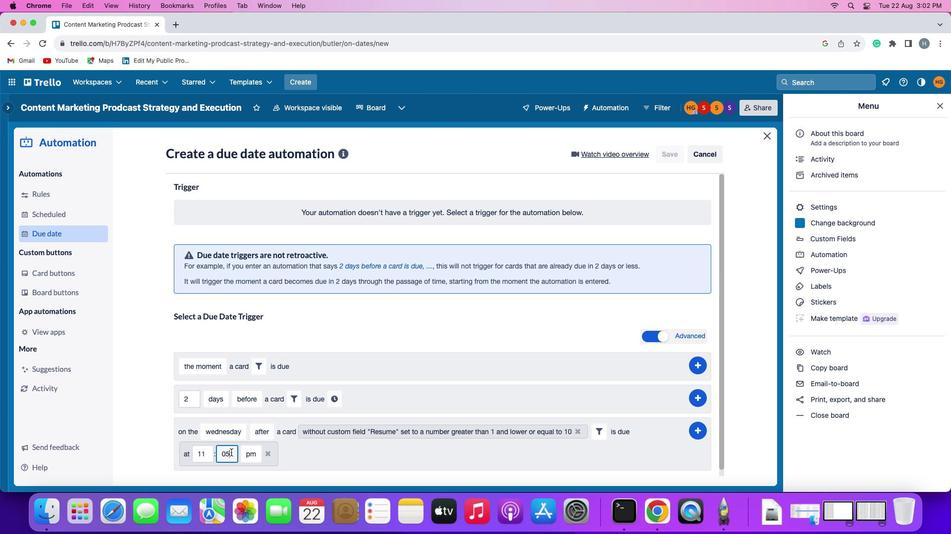 
Action: Key pressed Key.backspaceKey.backspace'0''0'
Screenshot: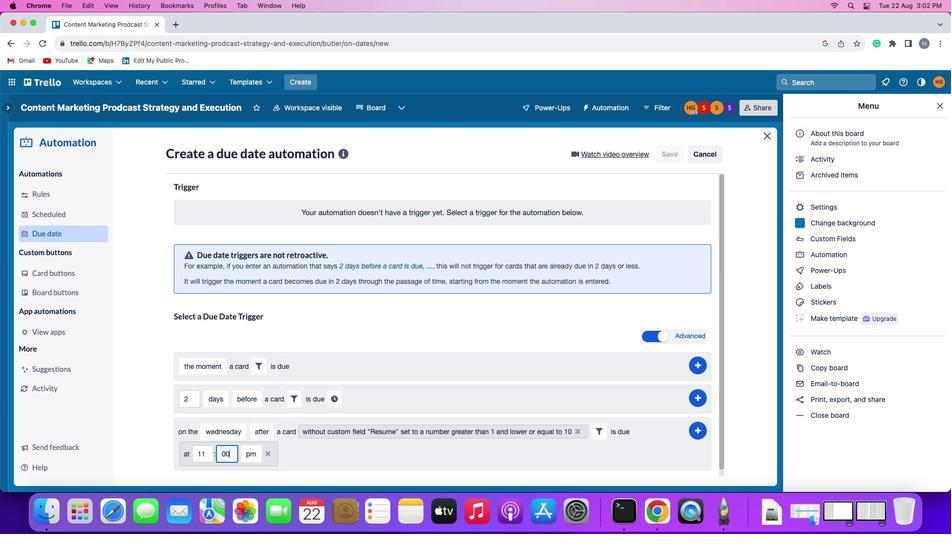 
Action: Mouse moved to (247, 452)
Screenshot: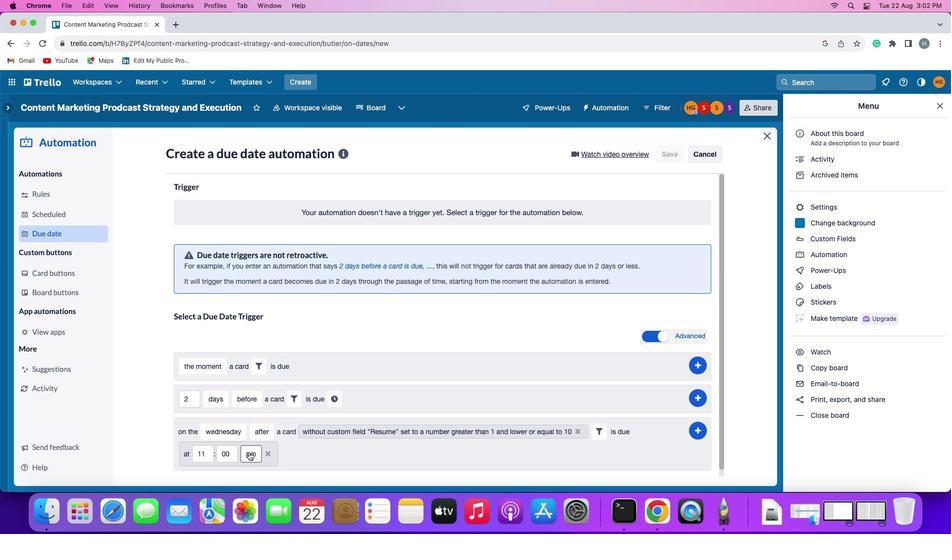 
Action: Mouse pressed left at (247, 452)
Screenshot: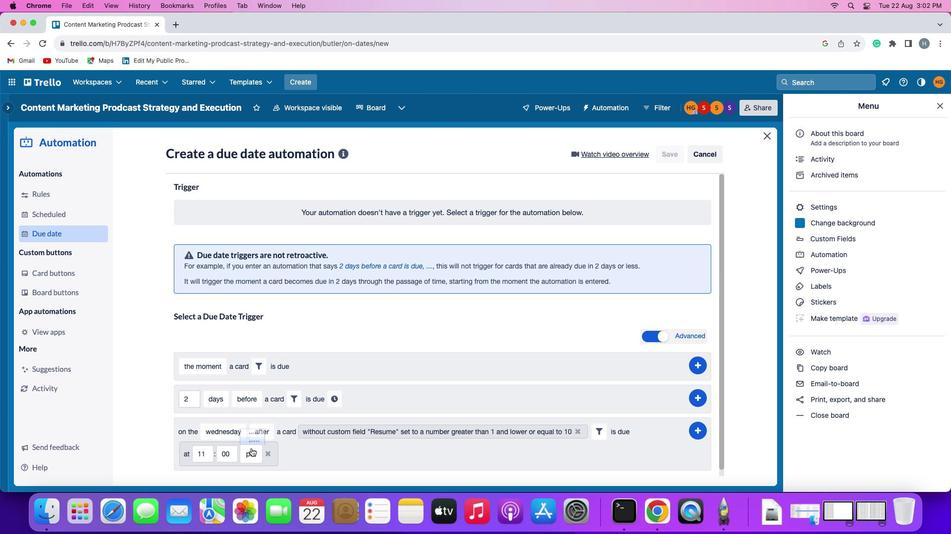 
Action: Mouse moved to (254, 416)
Screenshot: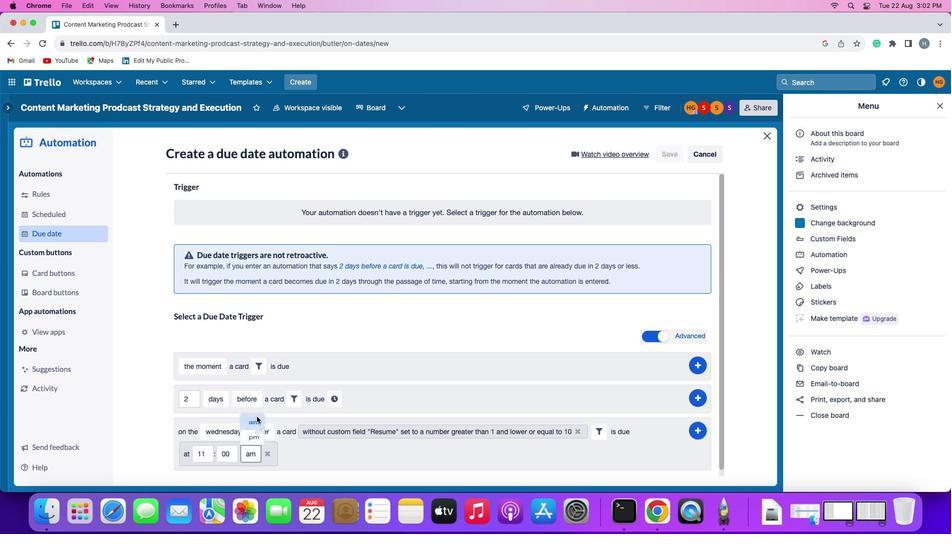 
Action: Mouse pressed left at (254, 416)
Screenshot: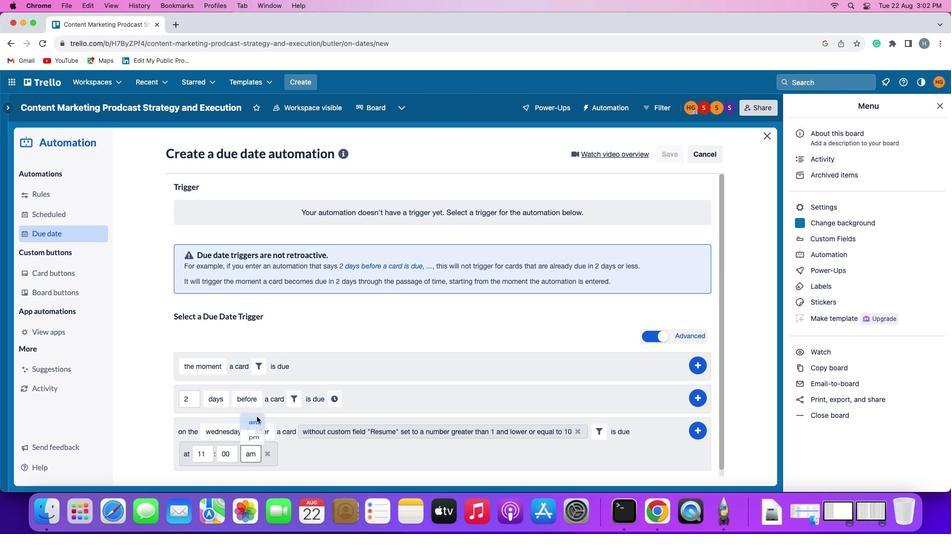 
Action: Mouse moved to (699, 426)
Screenshot: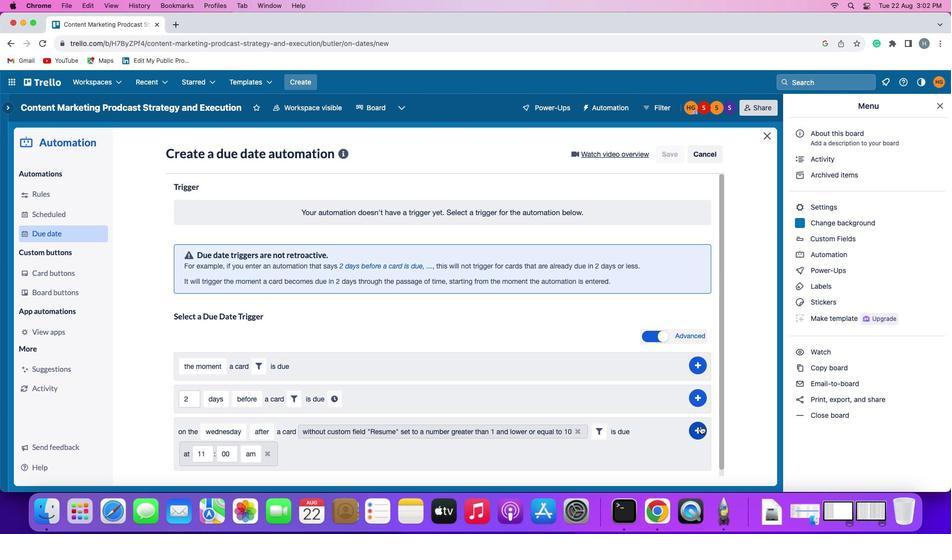 
Action: Mouse pressed left at (699, 426)
Screenshot: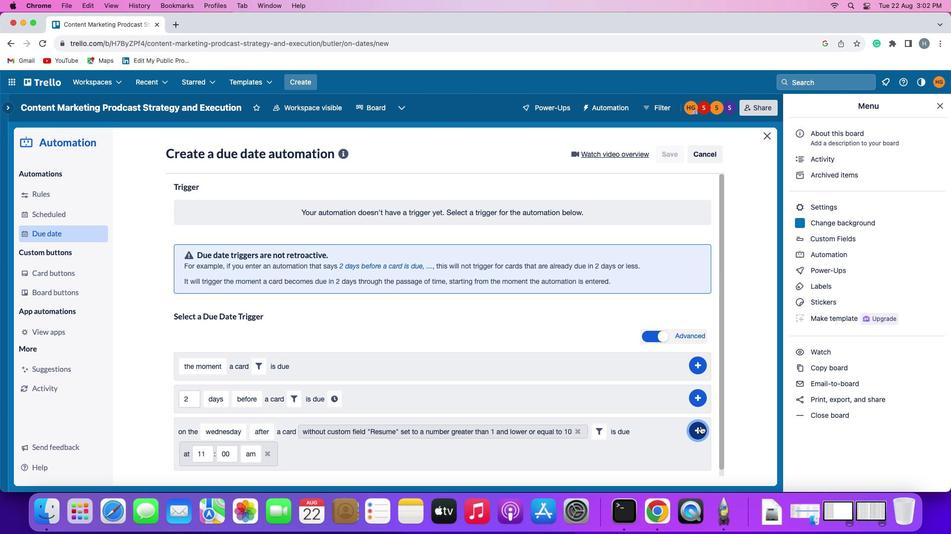 
Action: Mouse moved to (741, 349)
Screenshot: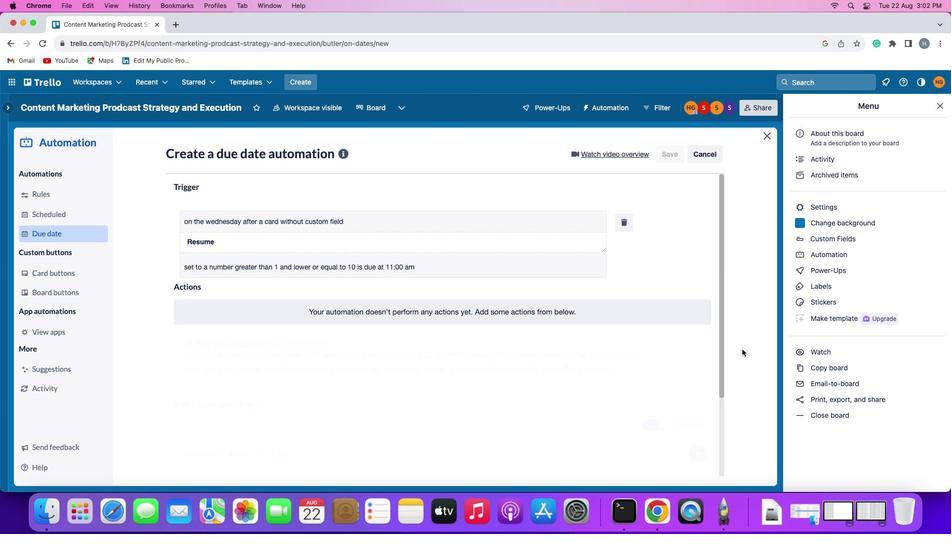 
